 Task: Search one way flight ticket for 1 adult, 6 children, 1 infant in seat and 1 infant on lap in business from Montgomery: Montgomery Regional Airportß(dannelly Field) to Sheridan: Sheridan County Airport on 8-6-2023. Choice of flights is Westjet. Number of bags: 2 carry on bags. Price is upto 100000. Outbound departure time preference is 17:45.
Action: Mouse moved to (288, 244)
Screenshot: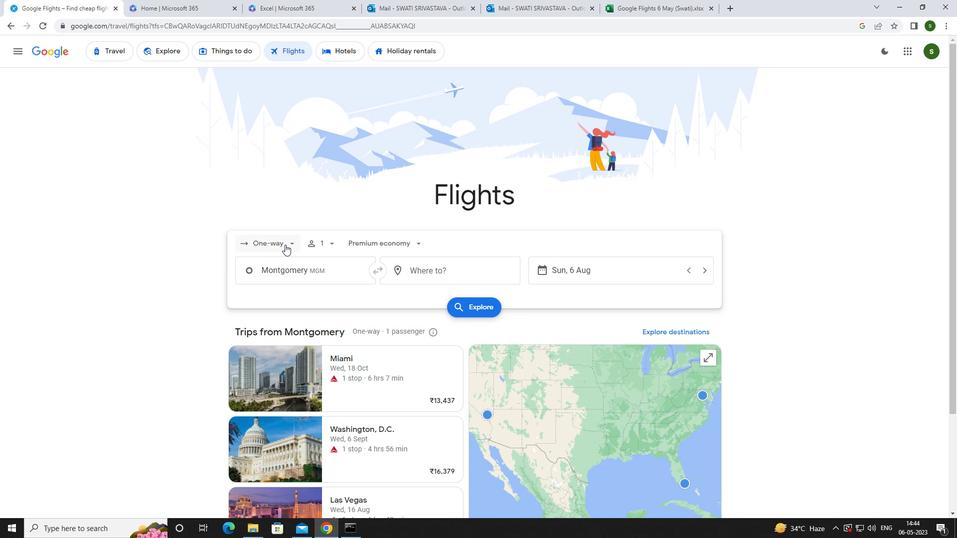 
Action: Mouse pressed left at (288, 244)
Screenshot: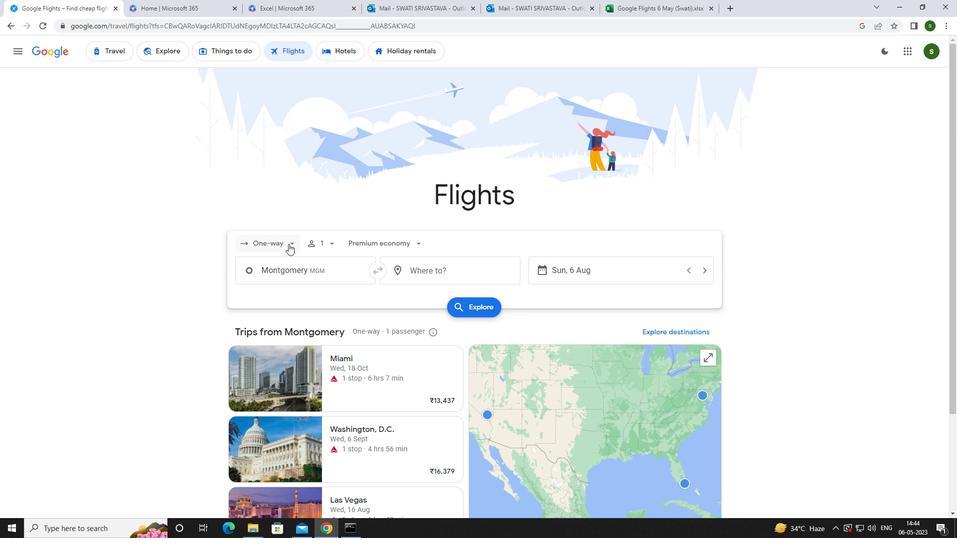 
Action: Mouse moved to (289, 287)
Screenshot: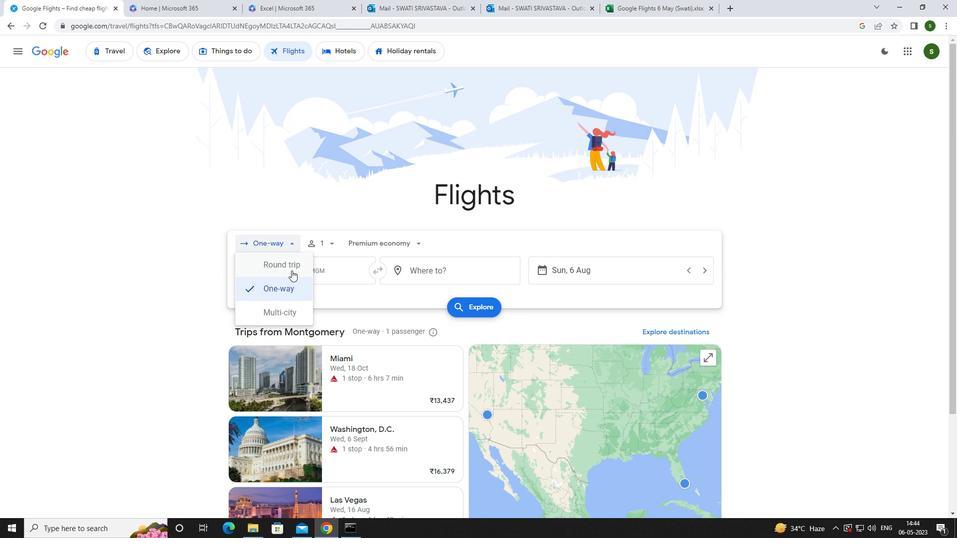 
Action: Mouse pressed left at (289, 287)
Screenshot: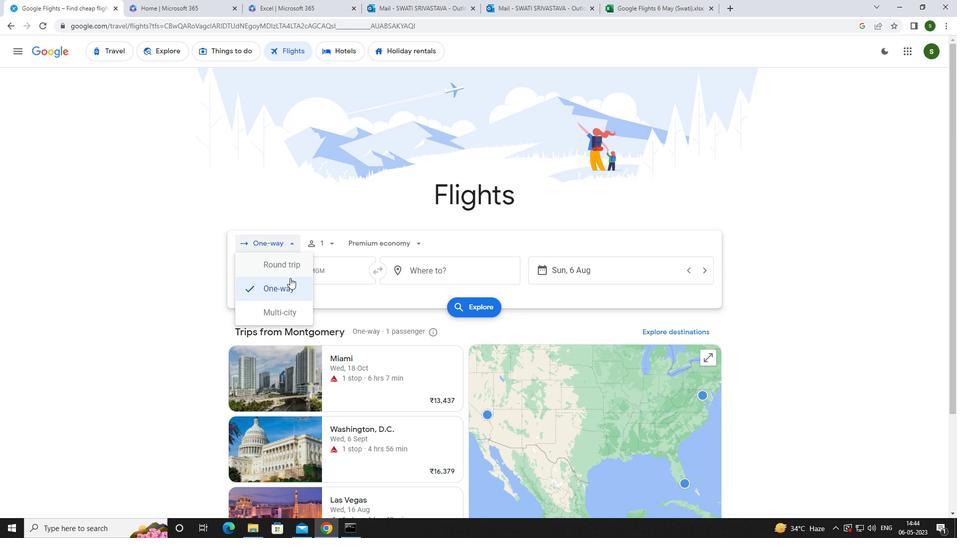 
Action: Mouse moved to (333, 242)
Screenshot: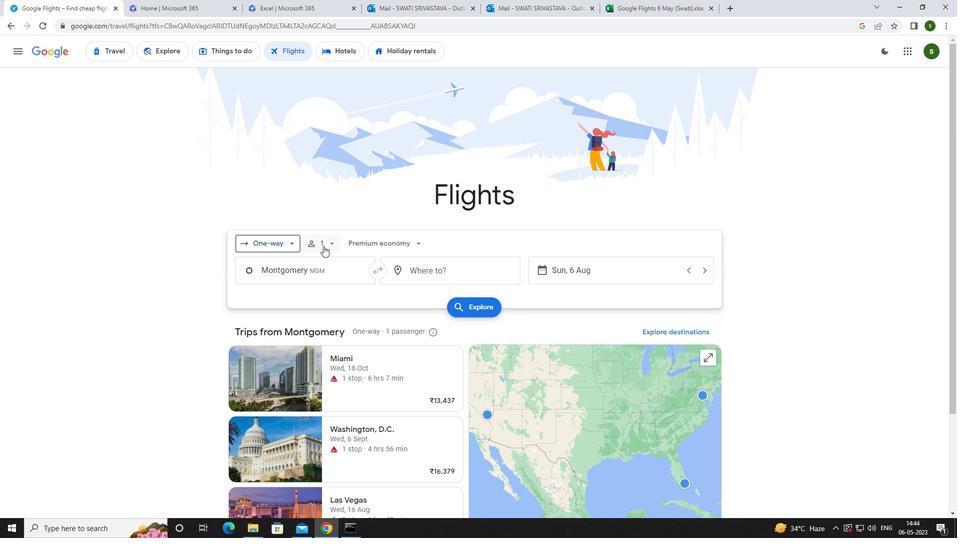 
Action: Mouse pressed left at (333, 242)
Screenshot: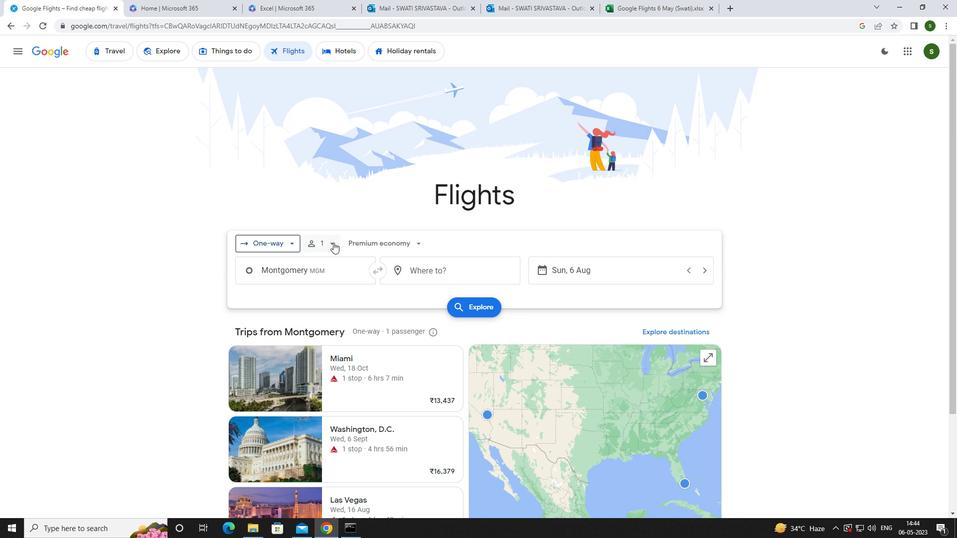 
Action: Mouse moved to (403, 295)
Screenshot: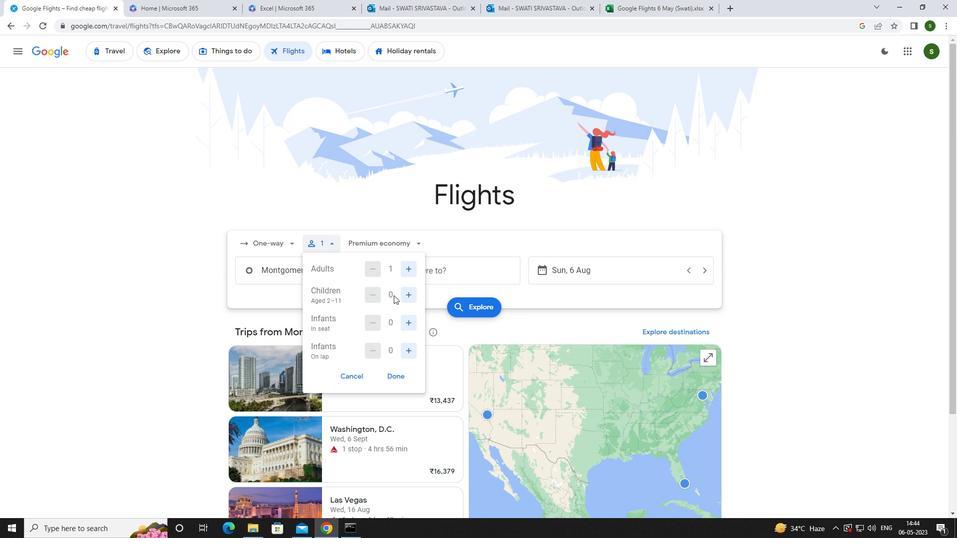 
Action: Mouse pressed left at (403, 295)
Screenshot: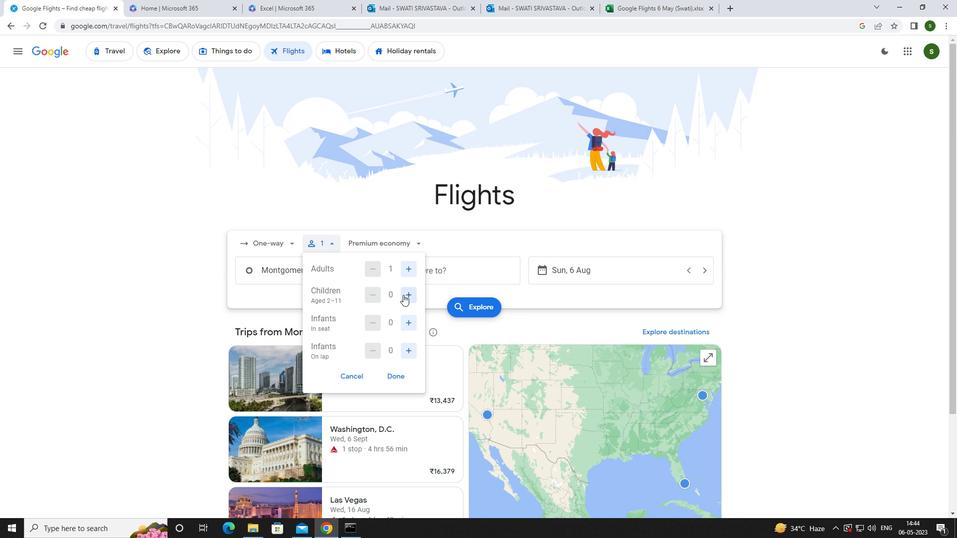 
Action: Mouse pressed left at (403, 295)
Screenshot: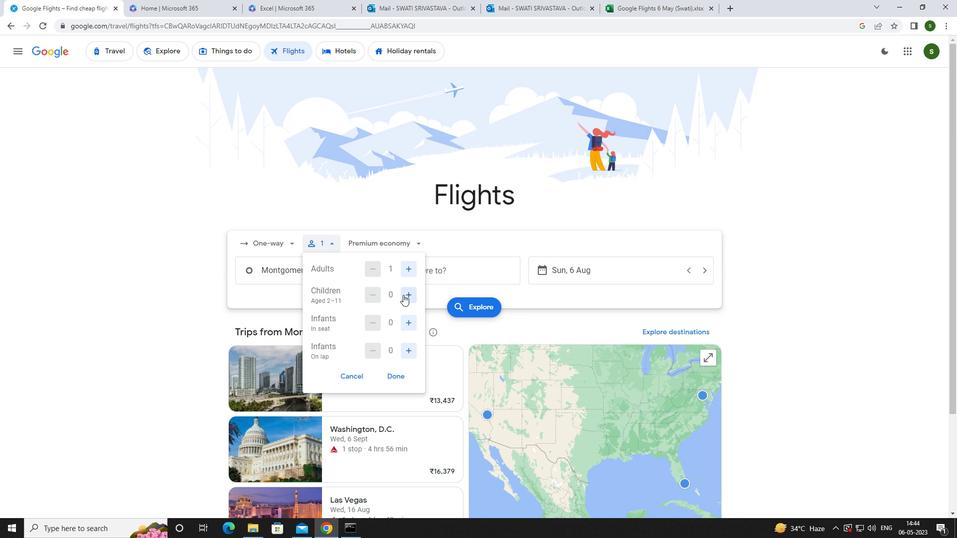 
Action: Mouse pressed left at (403, 295)
Screenshot: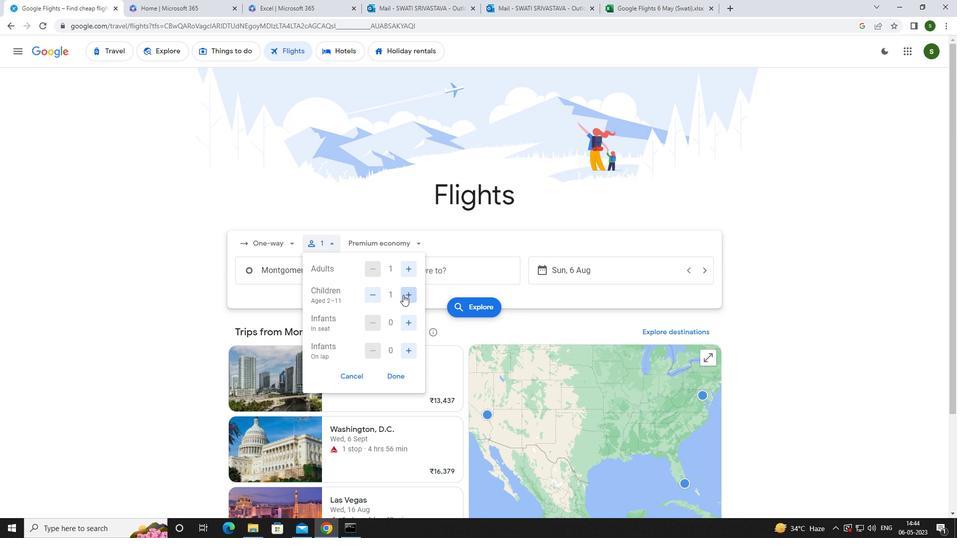 
Action: Mouse pressed left at (403, 295)
Screenshot: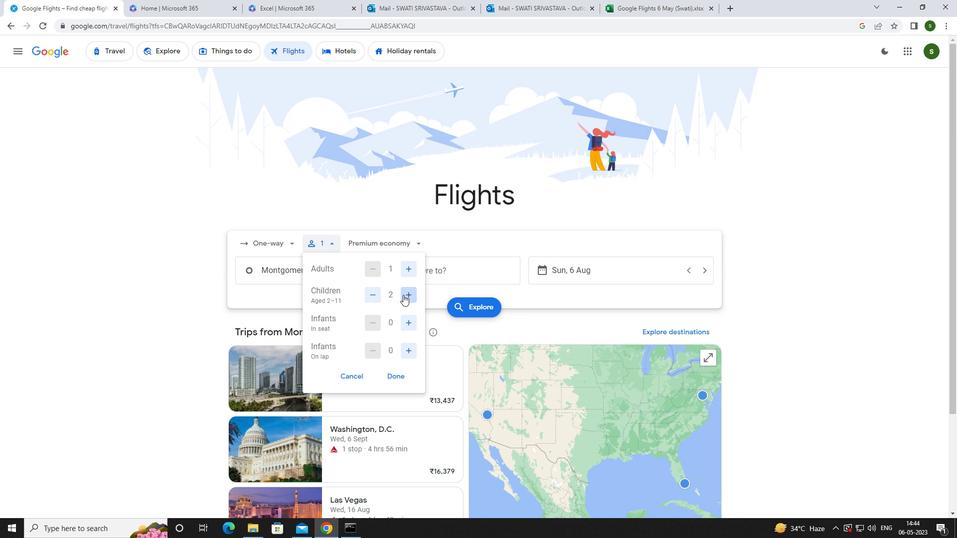 
Action: Mouse pressed left at (403, 295)
Screenshot: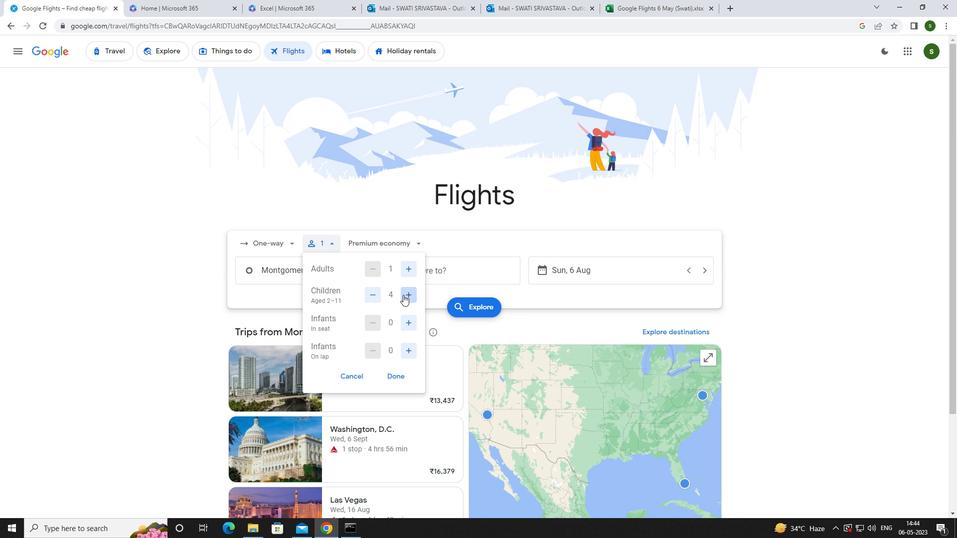 
Action: Mouse pressed left at (403, 295)
Screenshot: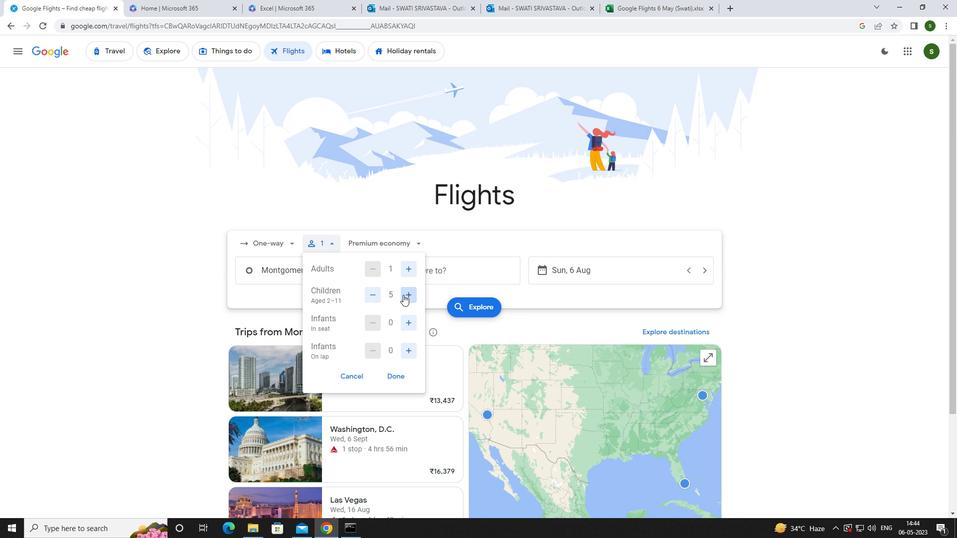 
Action: Mouse moved to (411, 324)
Screenshot: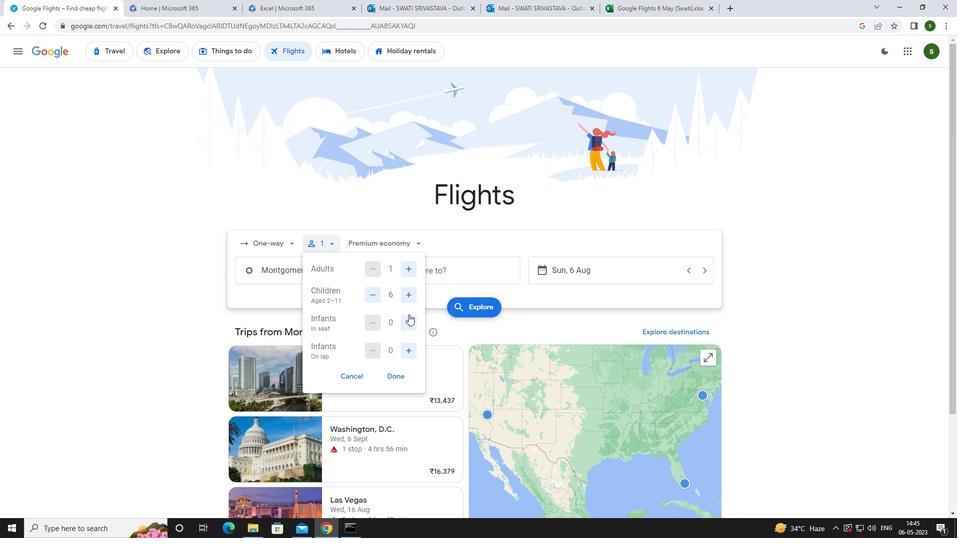 
Action: Mouse pressed left at (411, 324)
Screenshot: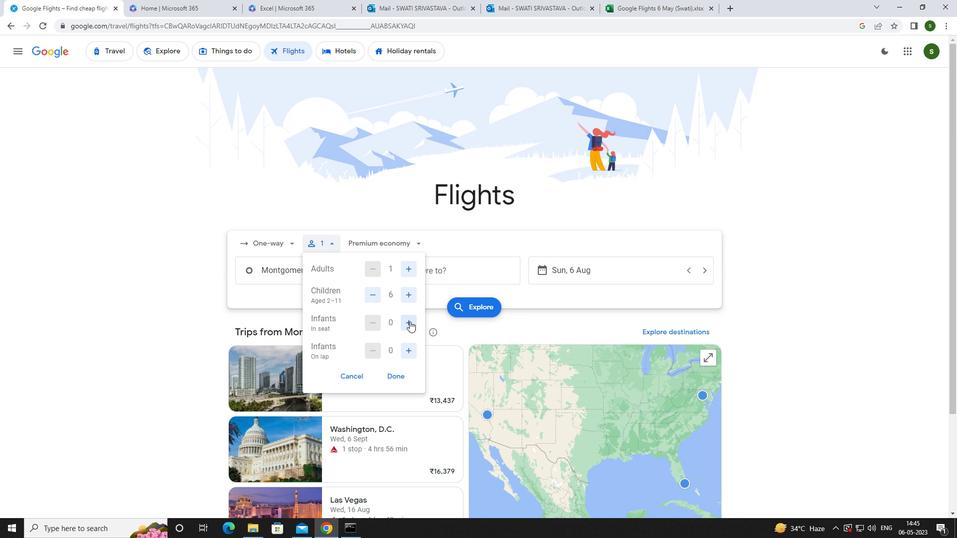 
Action: Mouse moved to (406, 348)
Screenshot: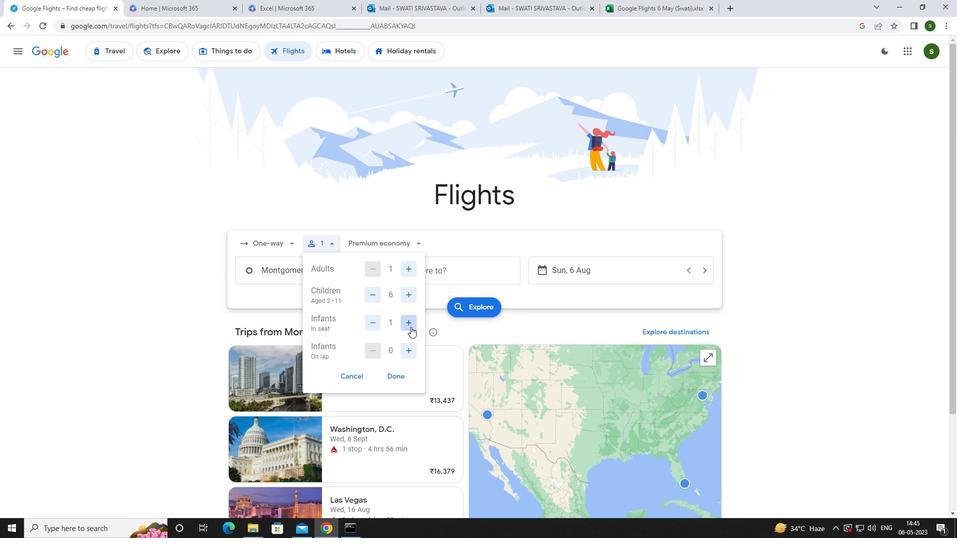 
Action: Mouse pressed left at (406, 348)
Screenshot: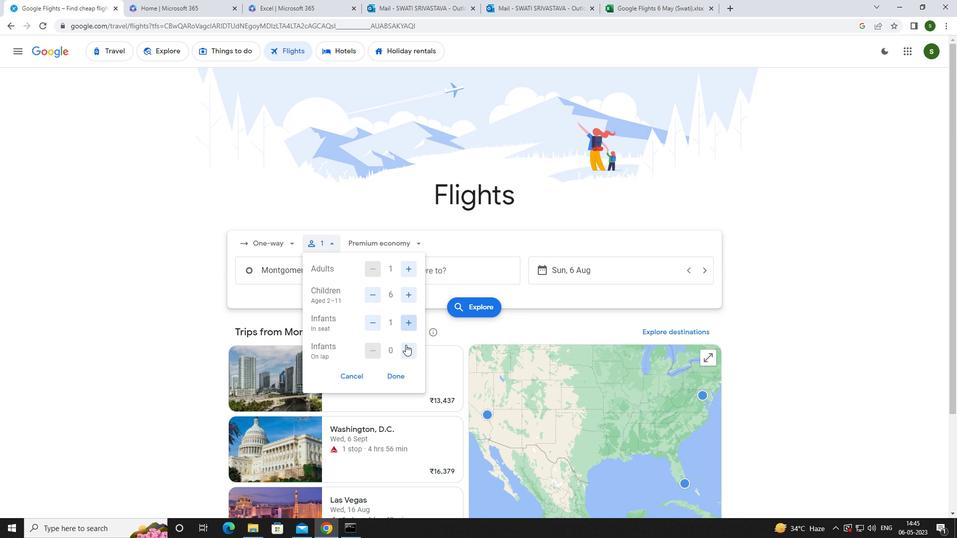 
Action: Mouse moved to (396, 238)
Screenshot: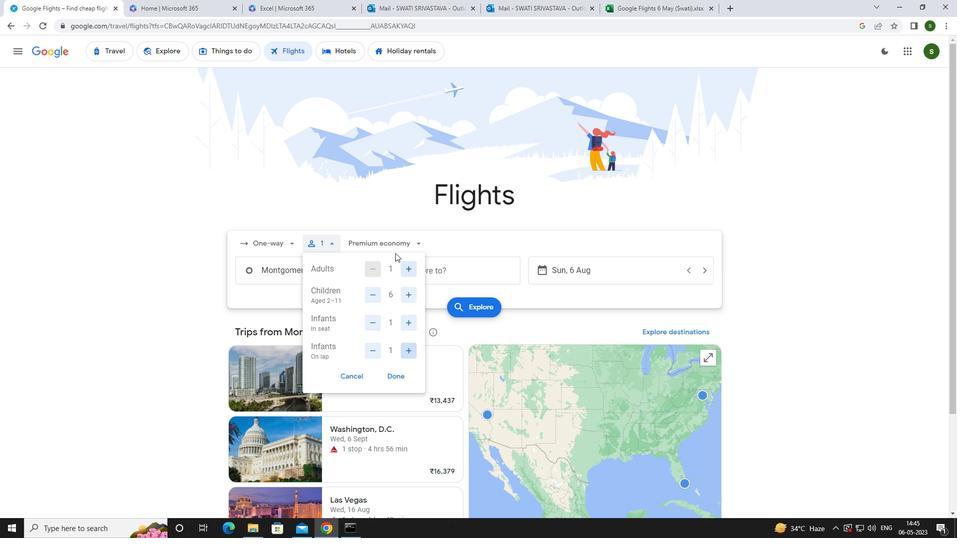 
Action: Mouse pressed left at (396, 238)
Screenshot: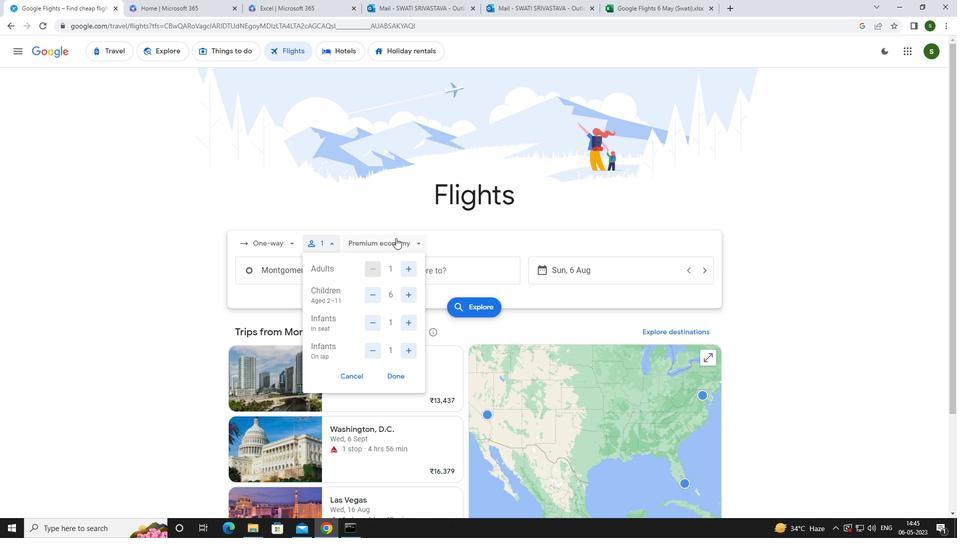 
Action: Mouse moved to (403, 314)
Screenshot: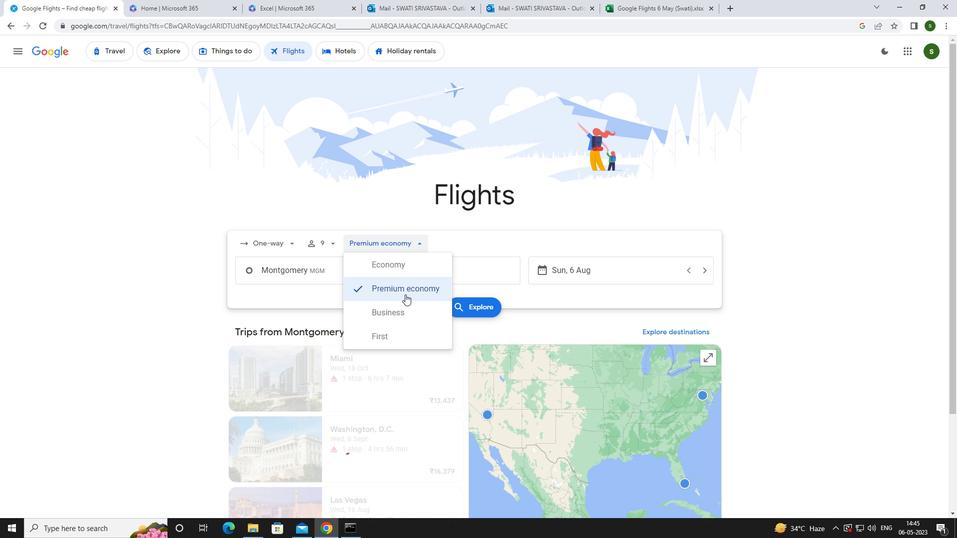 
Action: Mouse pressed left at (403, 314)
Screenshot: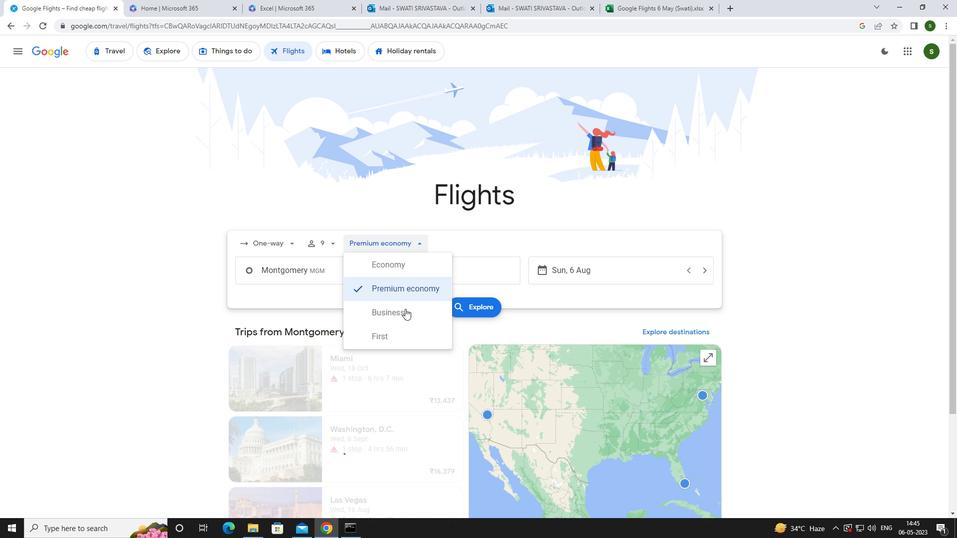 
Action: Mouse moved to (338, 273)
Screenshot: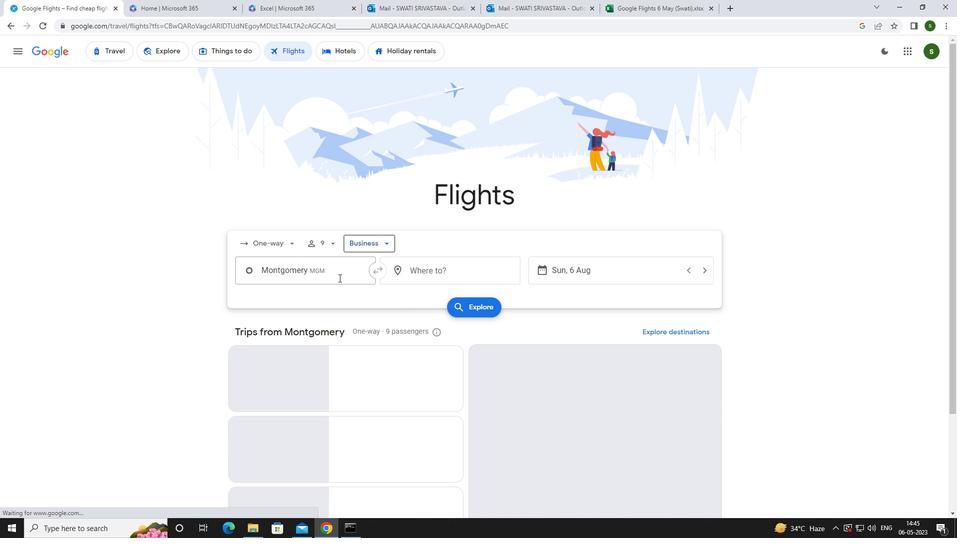 
Action: Mouse pressed left at (338, 273)
Screenshot: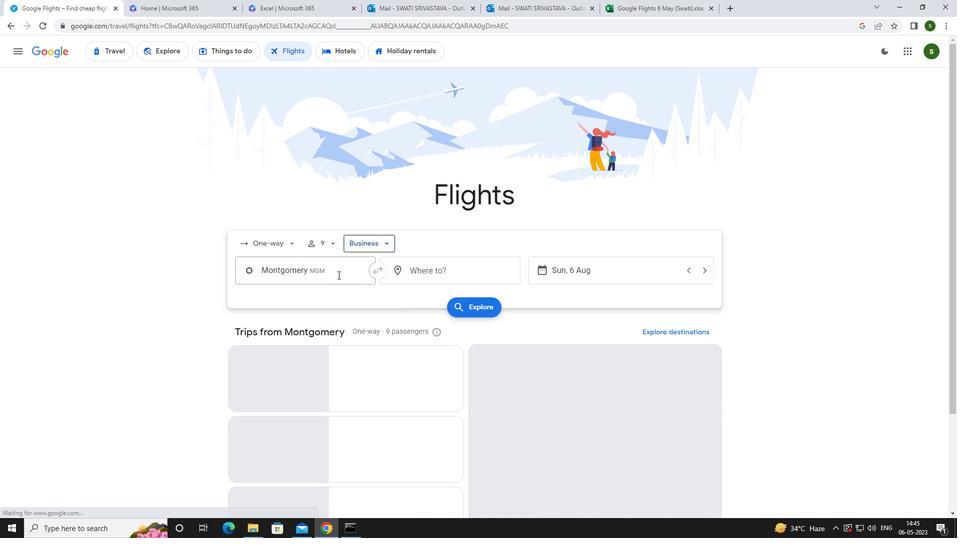 
Action: Key pressed <Key.caps_lock>m<Key.caps_lock>ontgo
Screenshot: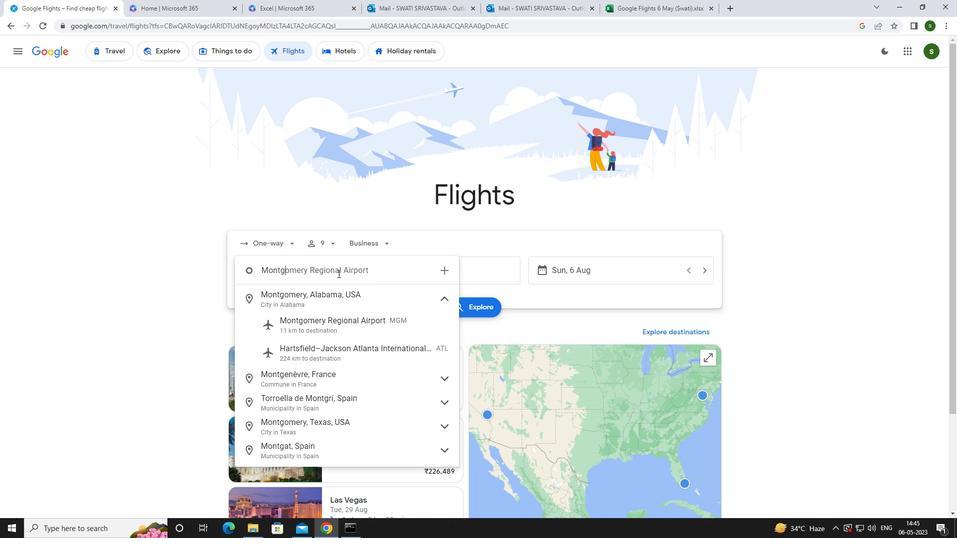 
Action: Mouse moved to (353, 332)
Screenshot: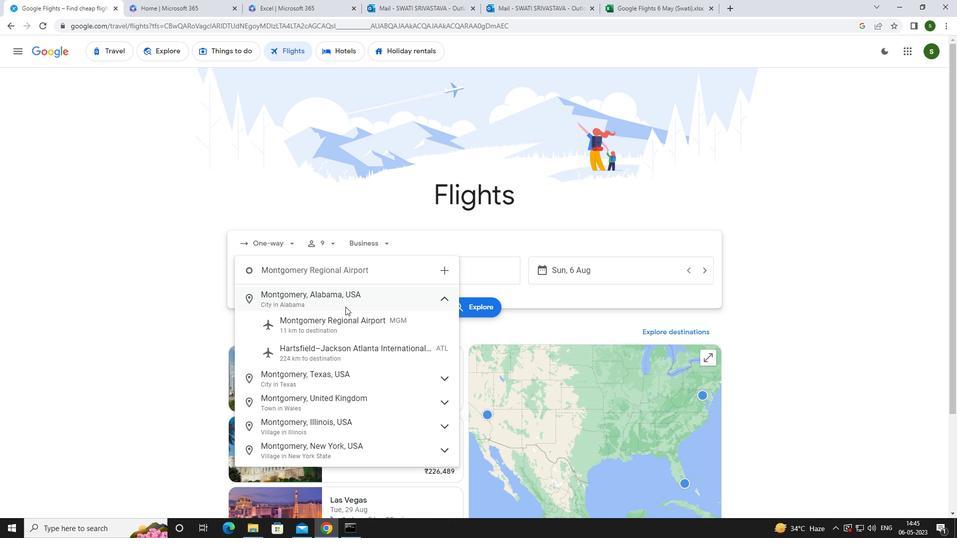 
Action: Mouse pressed left at (353, 332)
Screenshot: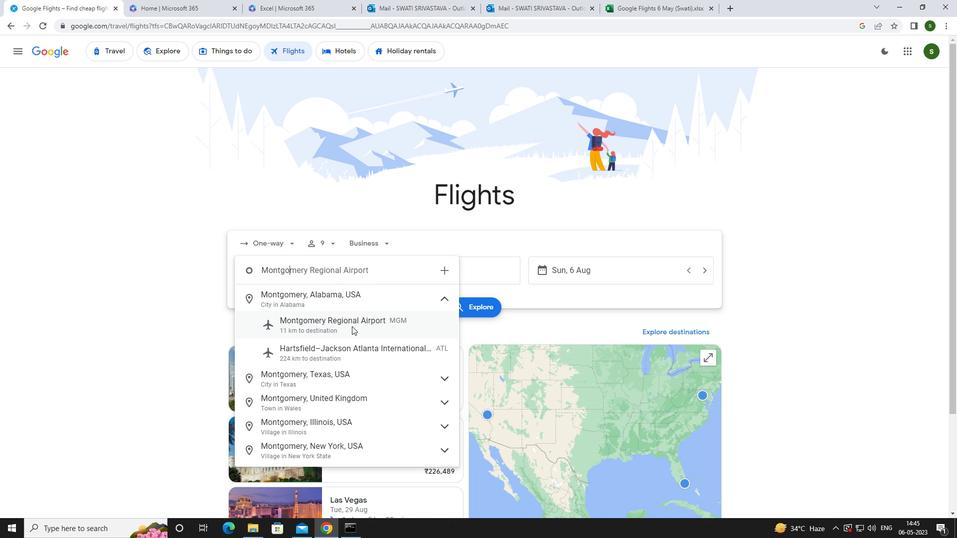 
Action: Mouse moved to (450, 275)
Screenshot: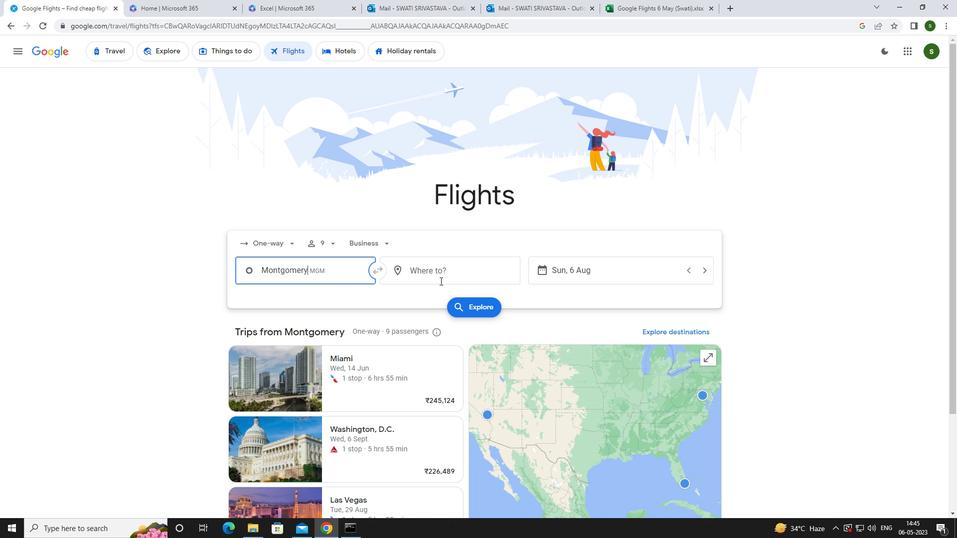 
Action: Mouse pressed left at (450, 275)
Screenshot: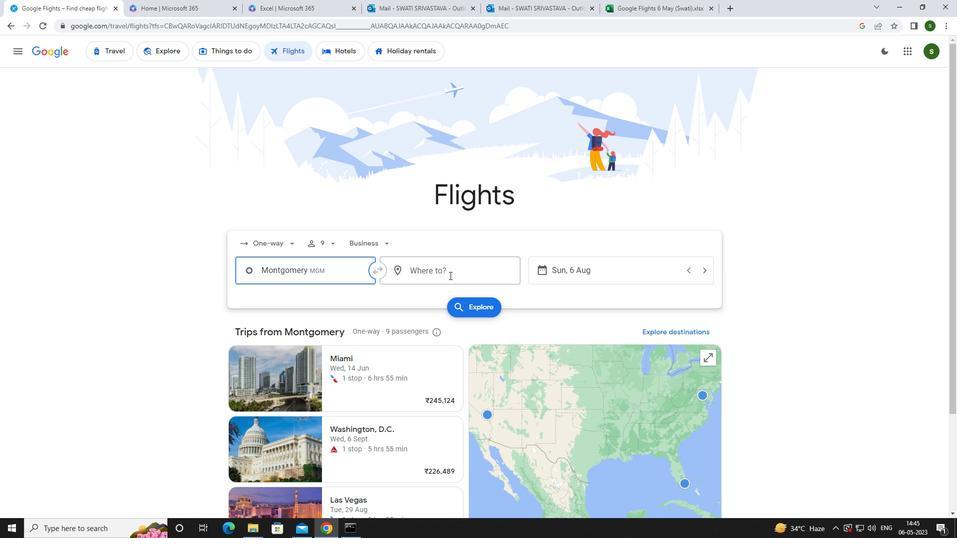 
Action: Key pressed <Key.caps_lock>s<Key.caps_lock>heridan
Screenshot: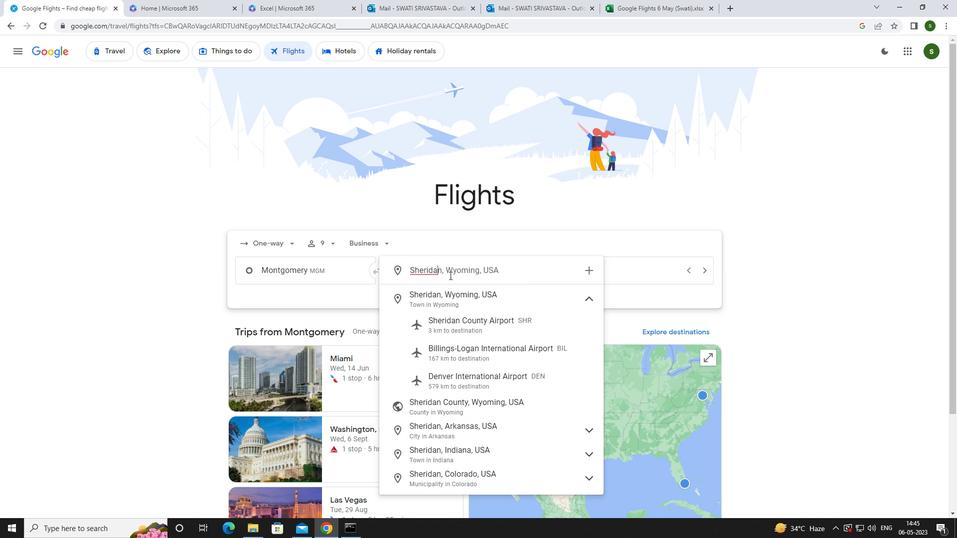 
Action: Mouse moved to (459, 323)
Screenshot: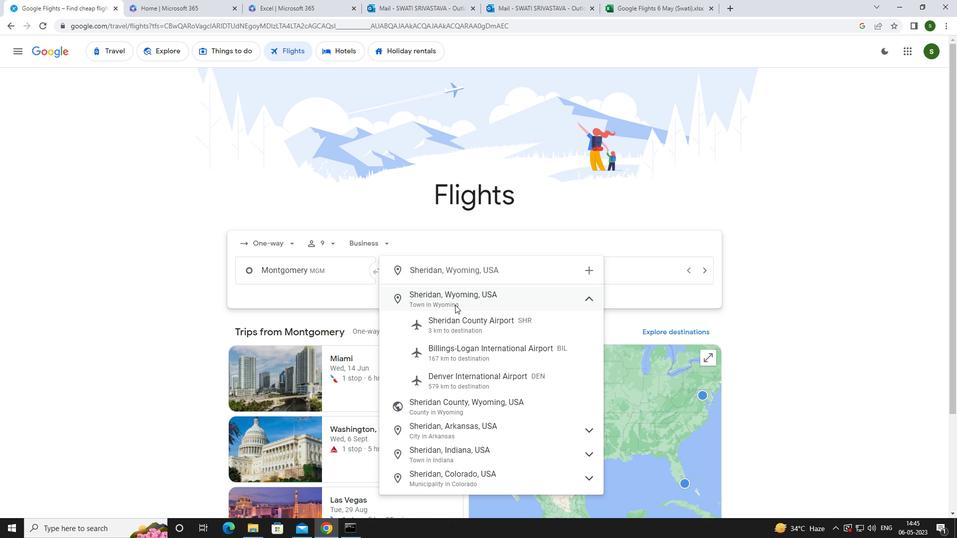
Action: Mouse pressed left at (459, 323)
Screenshot: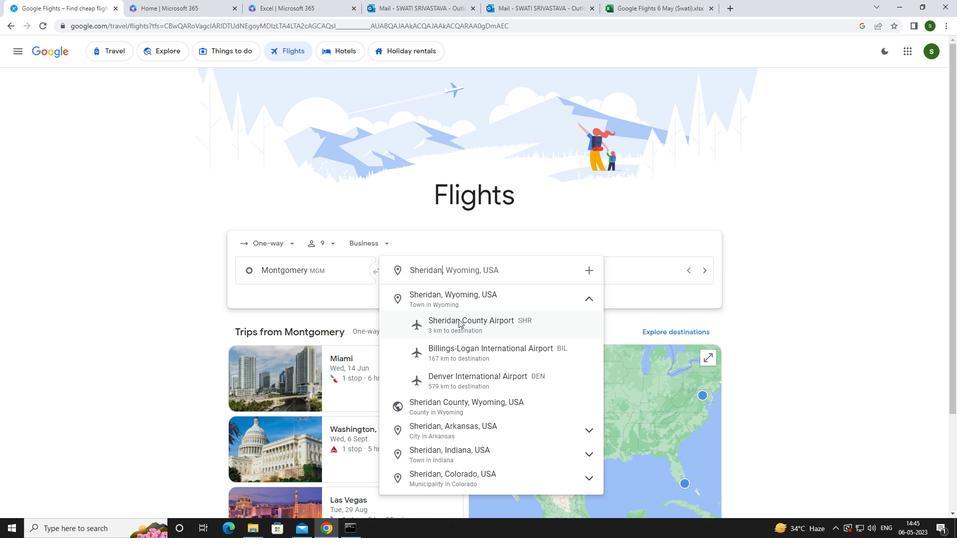 
Action: Mouse moved to (582, 271)
Screenshot: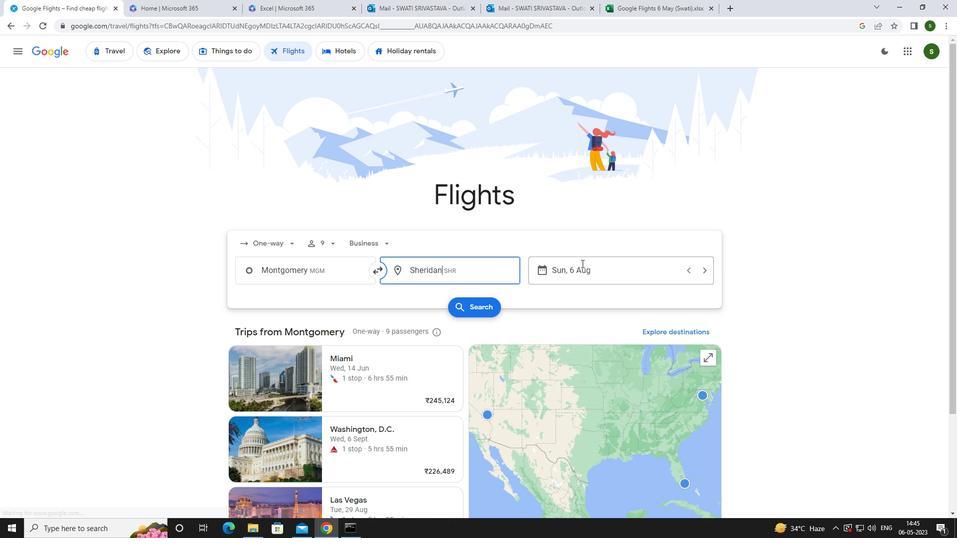 
Action: Mouse pressed left at (582, 271)
Screenshot: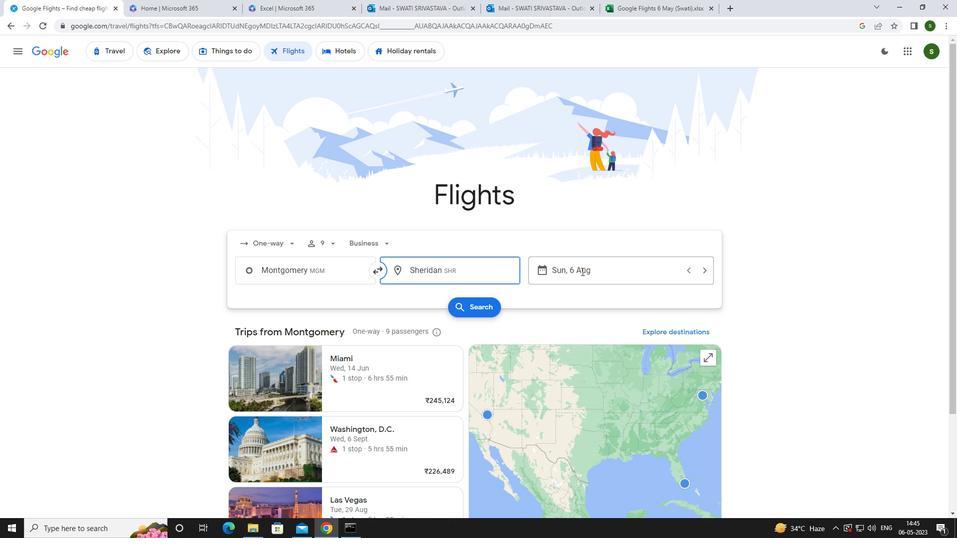 
Action: Mouse moved to (359, 356)
Screenshot: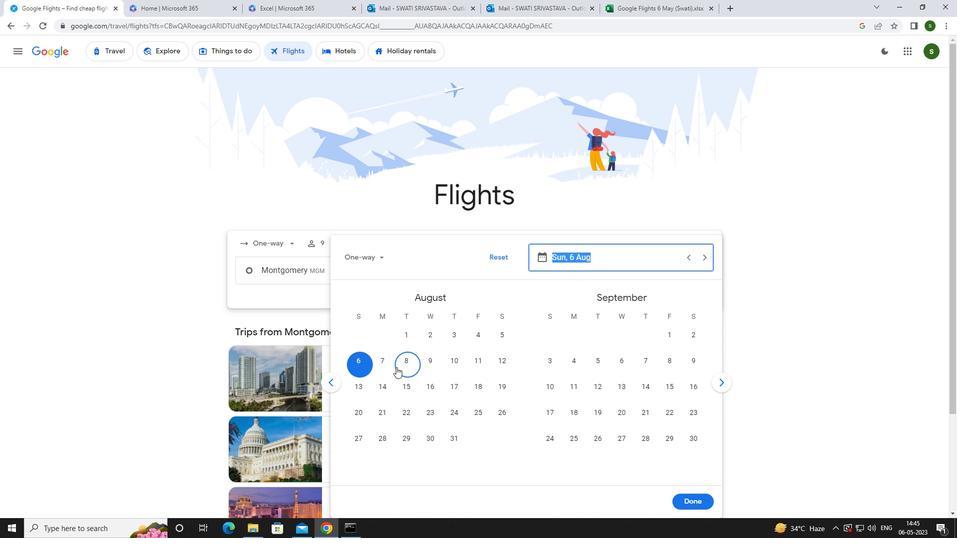 
Action: Mouse pressed left at (359, 356)
Screenshot: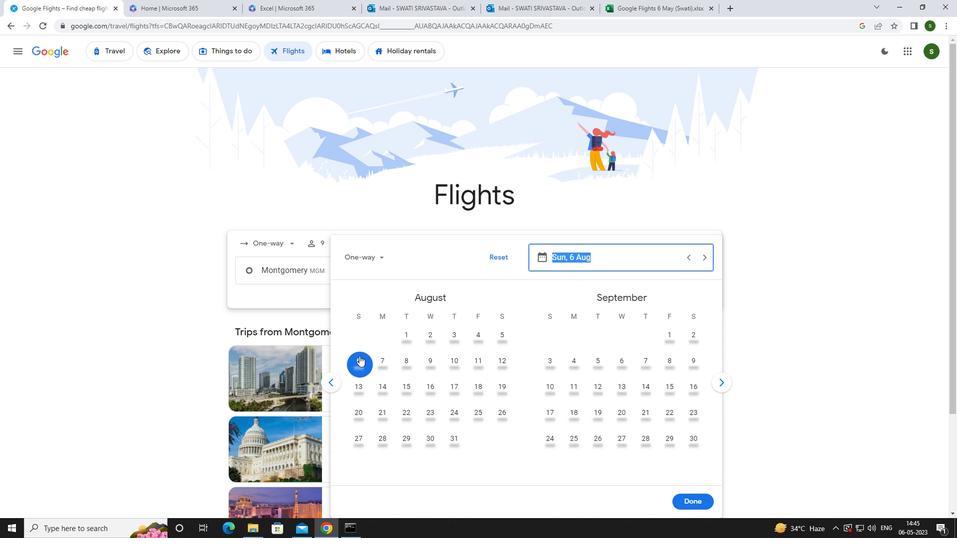 
Action: Mouse moved to (691, 498)
Screenshot: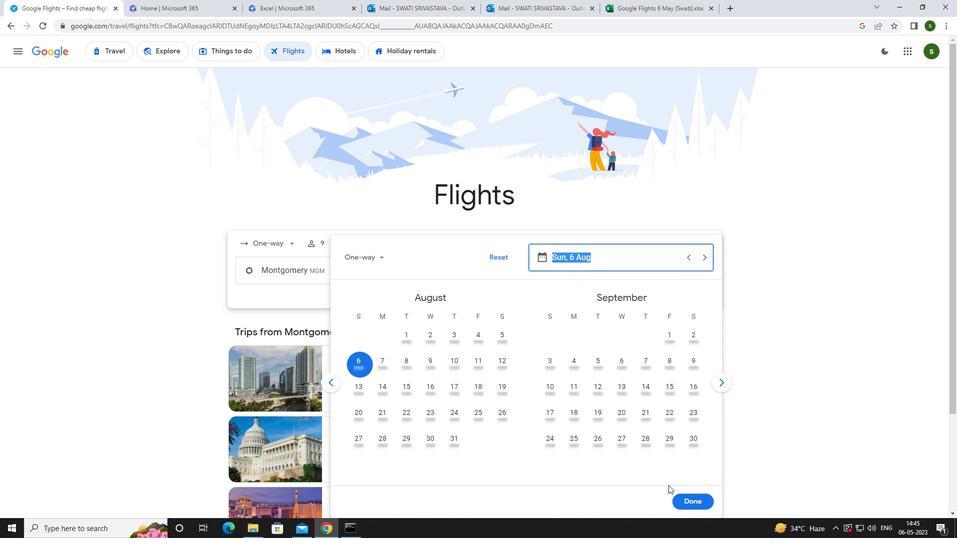
Action: Mouse pressed left at (691, 498)
Screenshot: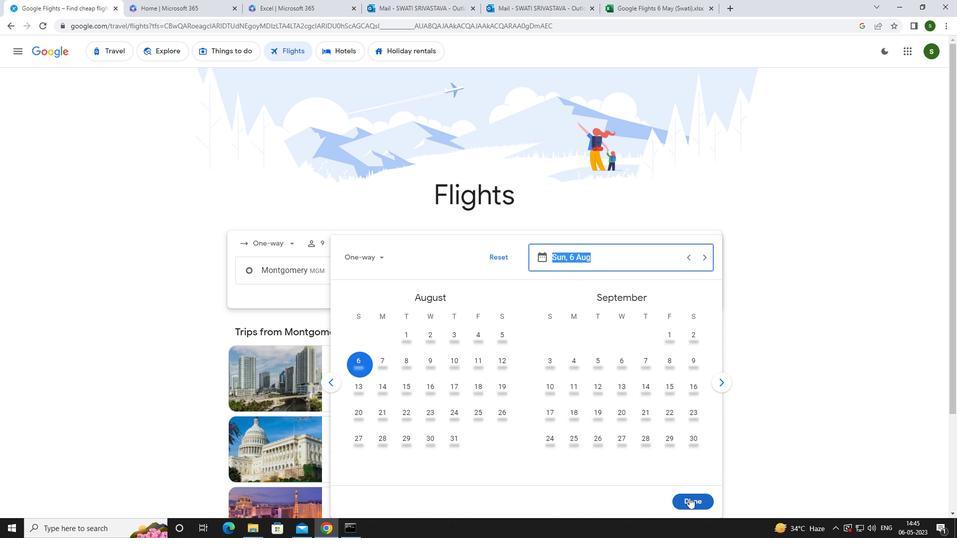 
Action: Mouse moved to (481, 310)
Screenshot: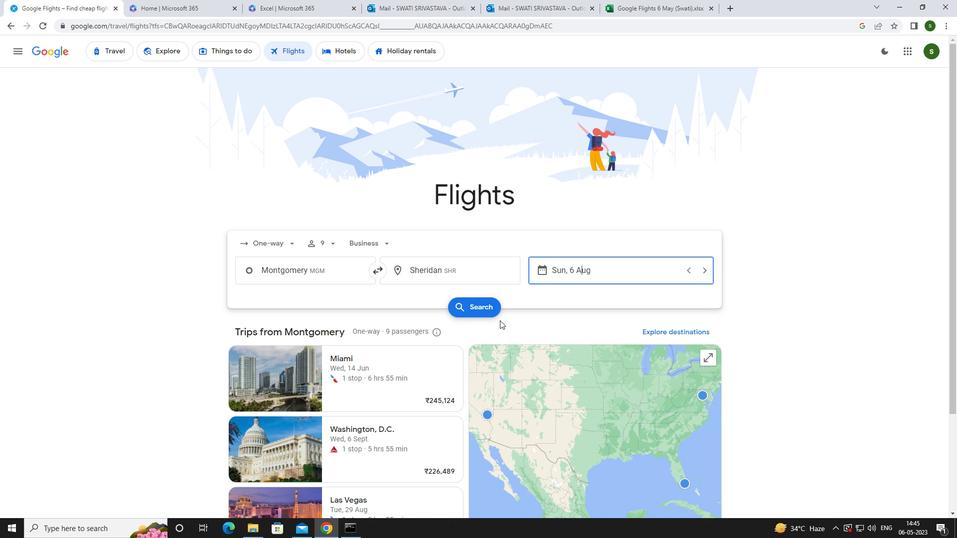 
Action: Mouse pressed left at (481, 310)
Screenshot: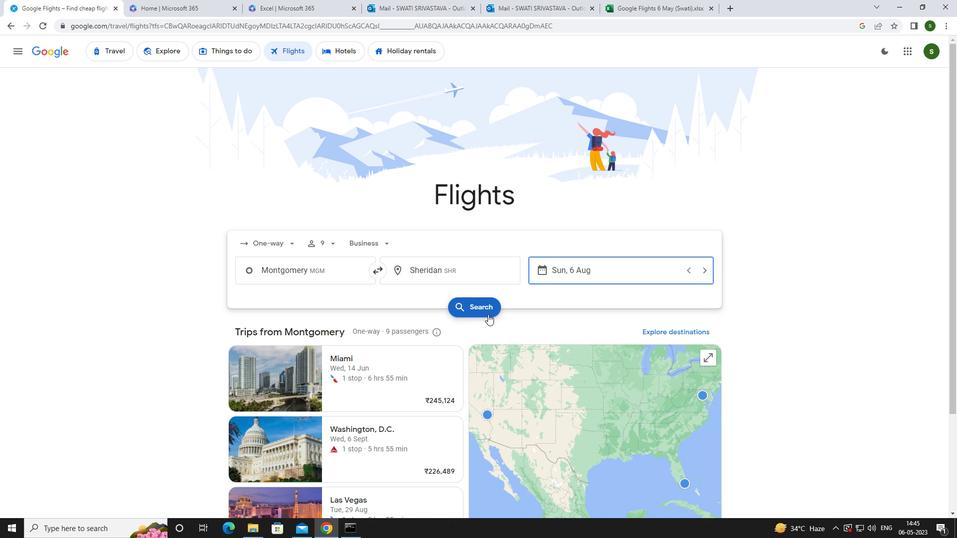 
Action: Mouse moved to (245, 138)
Screenshot: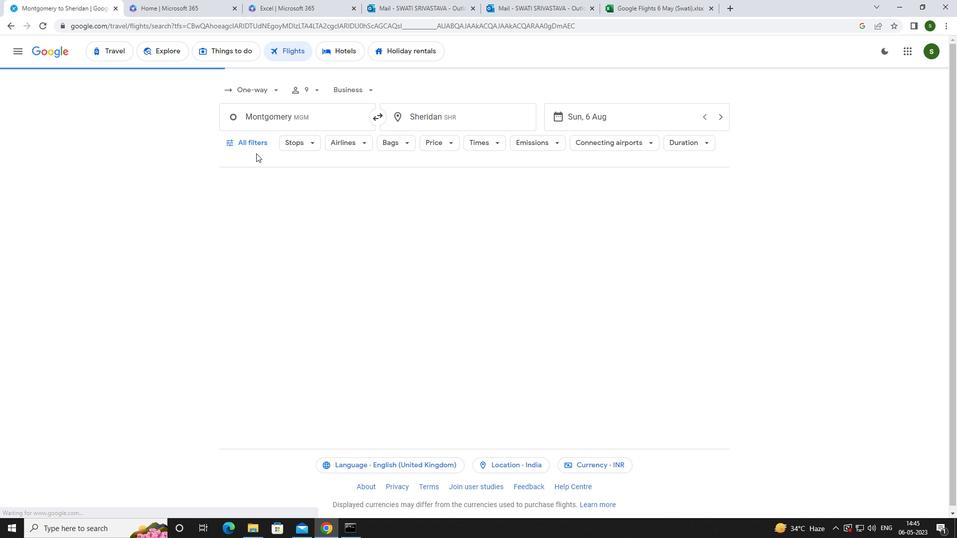 
Action: Mouse pressed left at (245, 138)
Screenshot: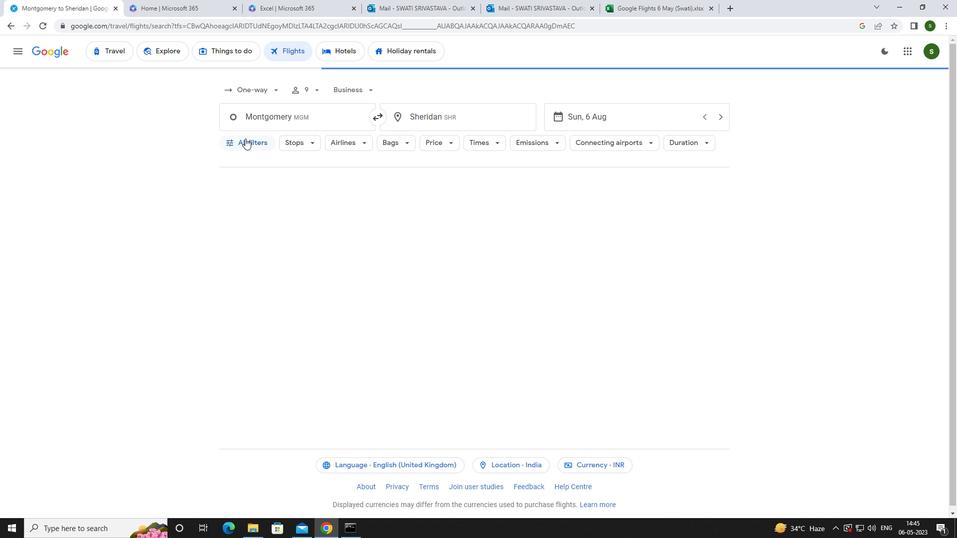 
Action: Mouse moved to (373, 353)
Screenshot: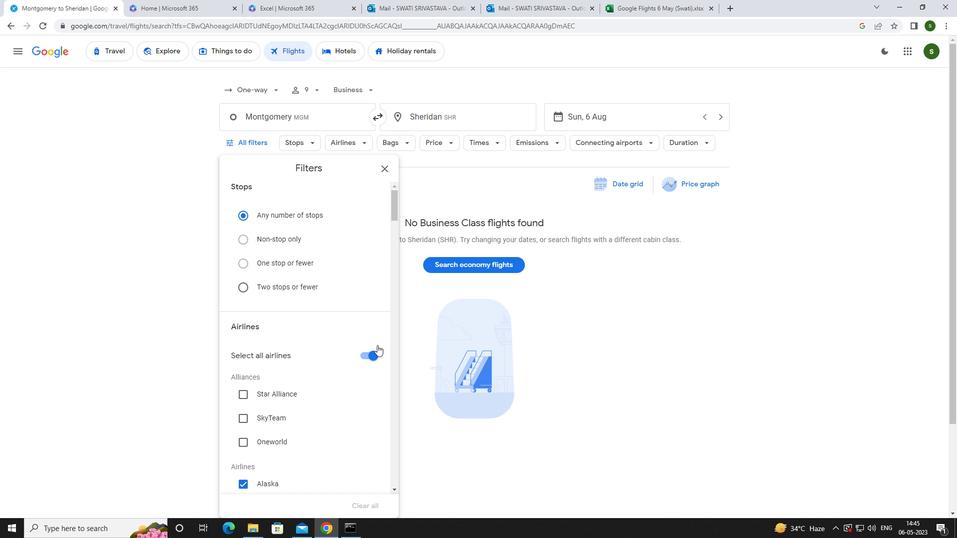
Action: Mouse pressed left at (373, 353)
Screenshot: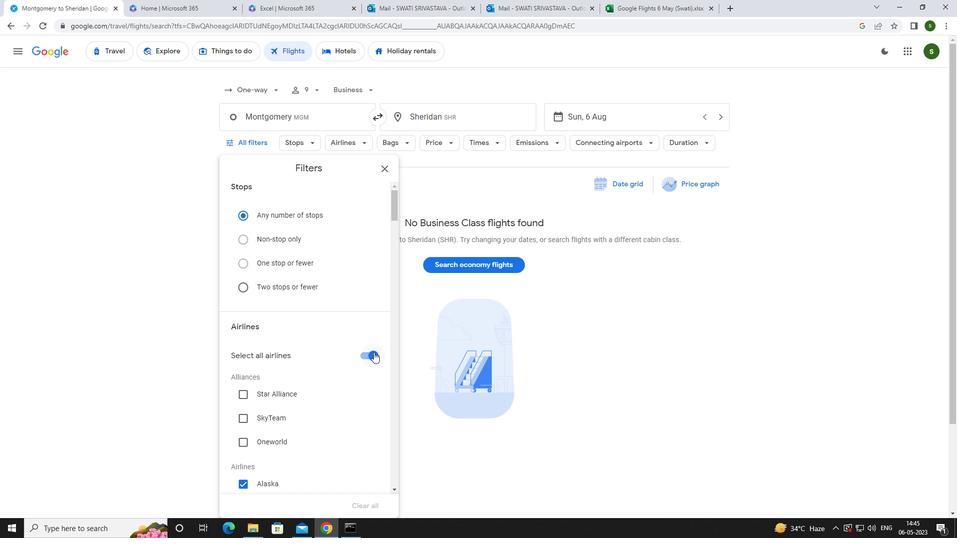 
Action: Mouse moved to (373, 354)
Screenshot: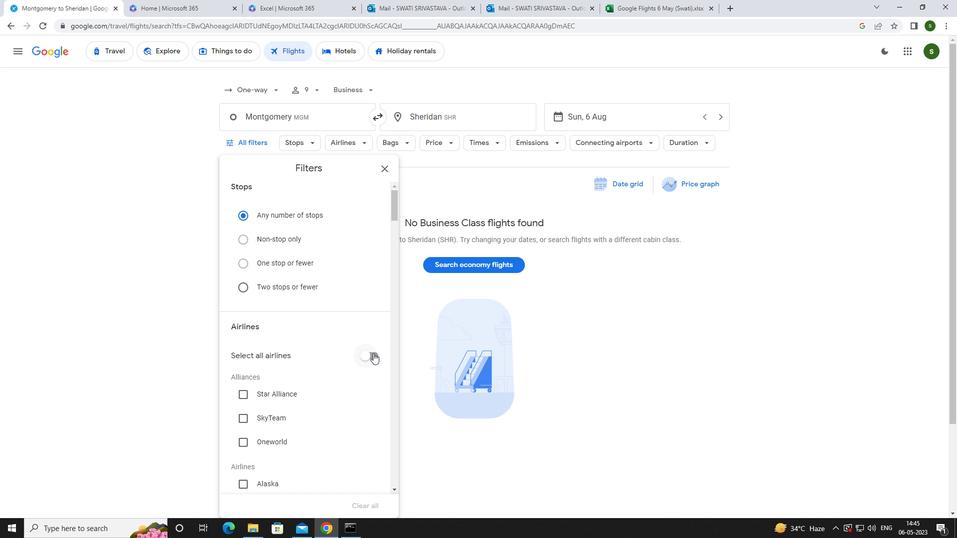 
Action: Mouse scrolled (373, 353) with delta (0, 0)
Screenshot: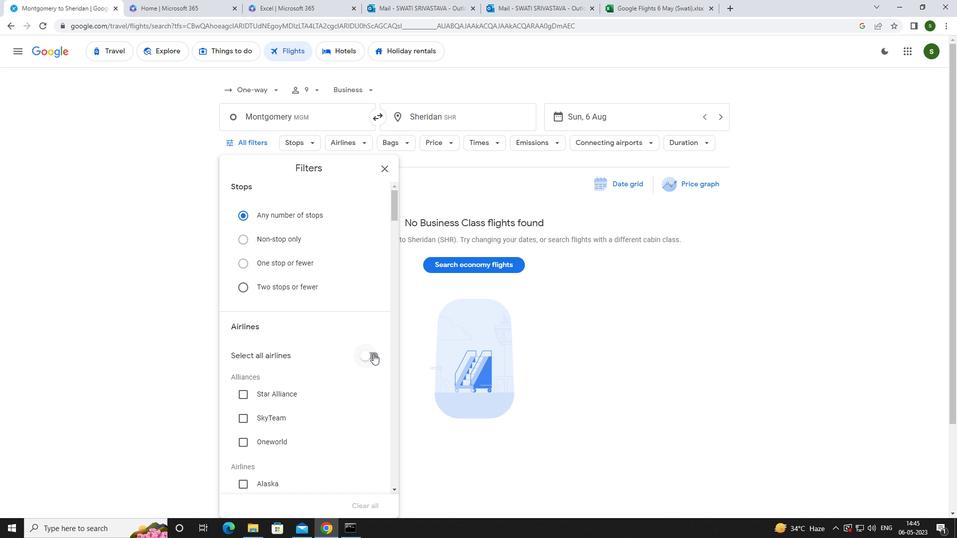 
Action: Mouse scrolled (373, 353) with delta (0, 0)
Screenshot: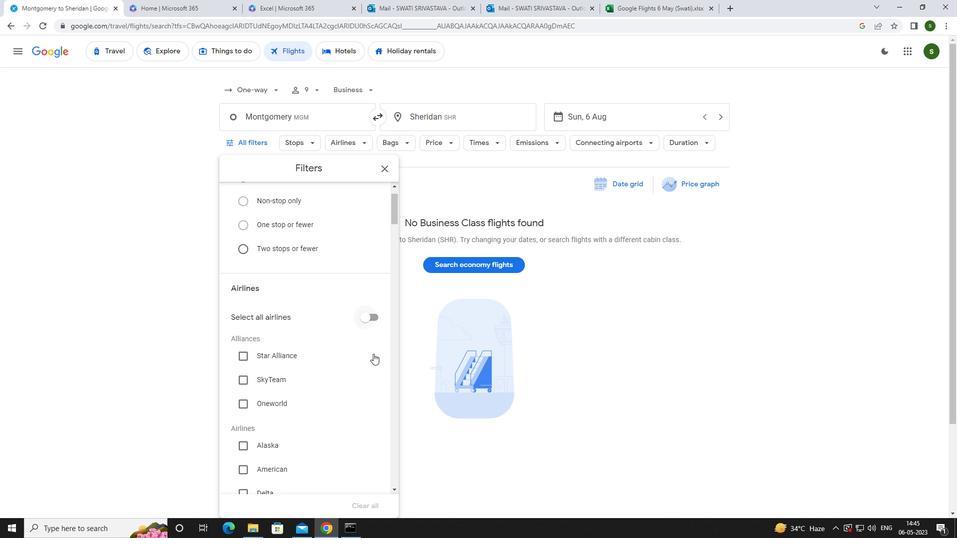 
Action: Mouse moved to (373, 354)
Screenshot: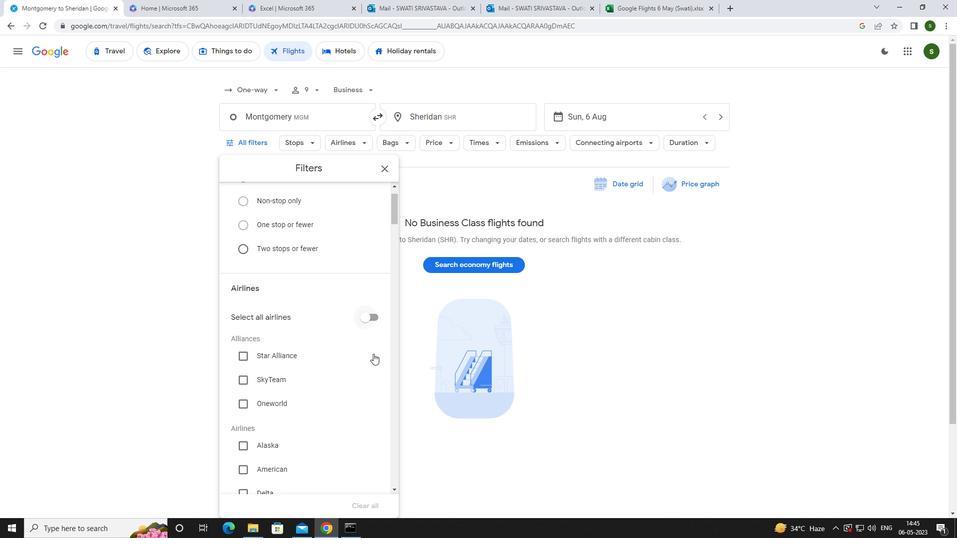 
Action: Mouse scrolled (373, 354) with delta (0, 0)
Screenshot: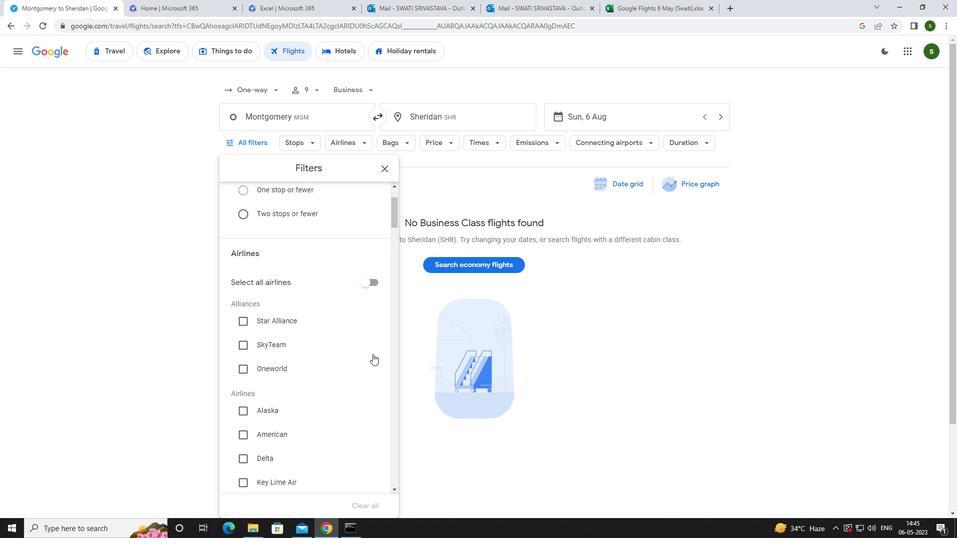 
Action: Mouse scrolled (373, 354) with delta (0, 0)
Screenshot: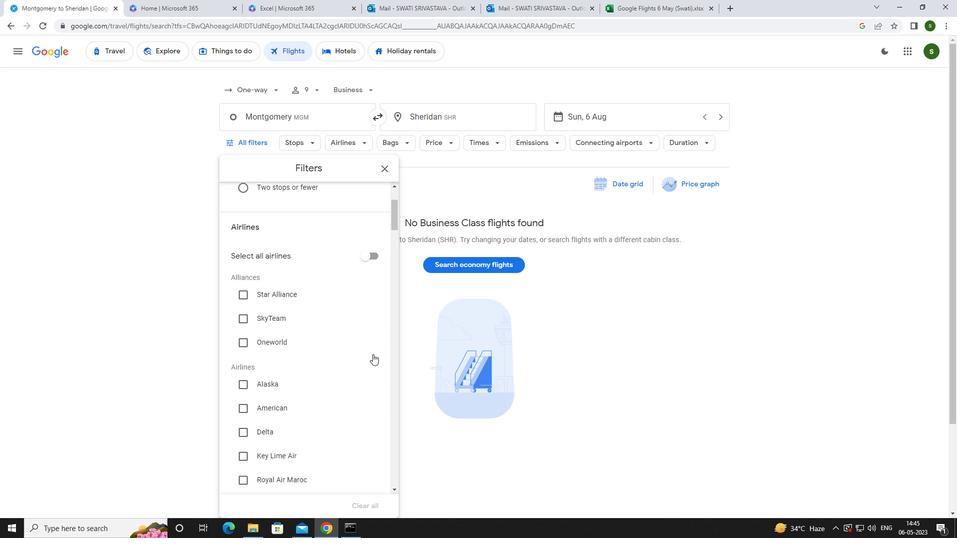 
Action: Mouse scrolled (373, 354) with delta (0, 0)
Screenshot: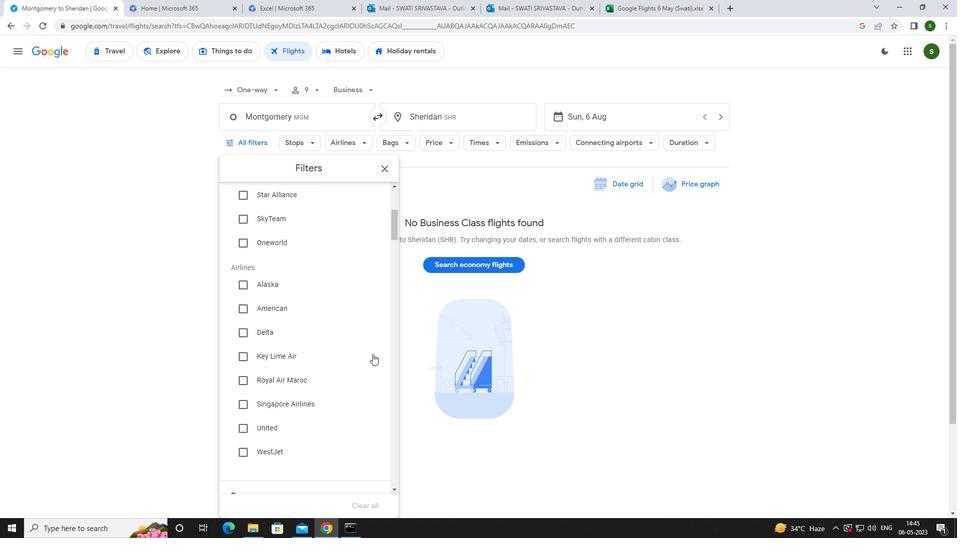 
Action: Mouse scrolled (373, 354) with delta (0, 0)
Screenshot: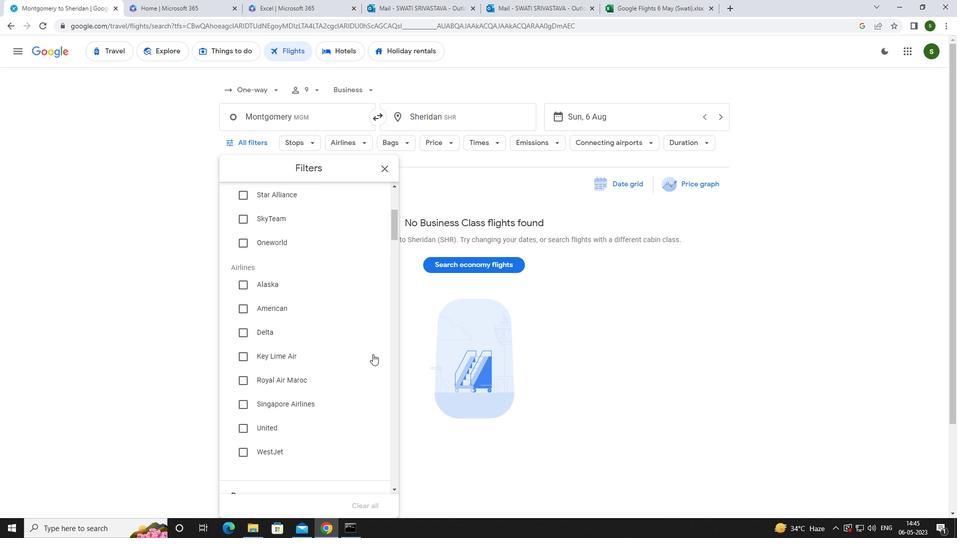 
Action: Mouse moved to (280, 353)
Screenshot: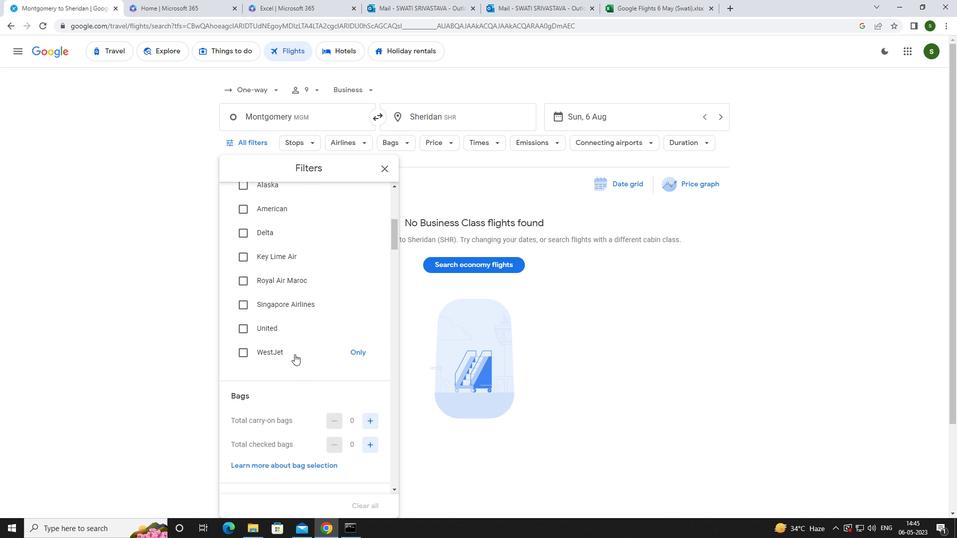
Action: Mouse pressed left at (280, 353)
Screenshot: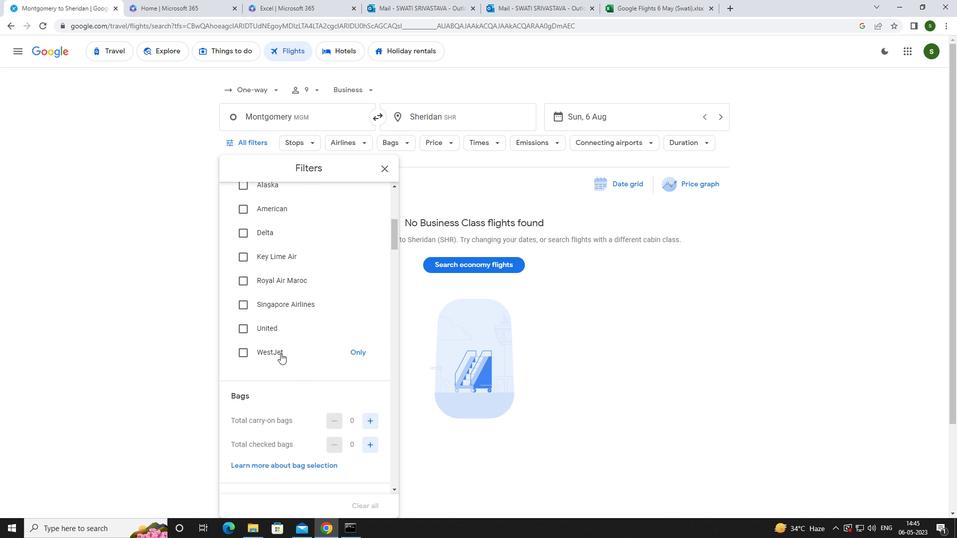 
Action: Mouse moved to (316, 370)
Screenshot: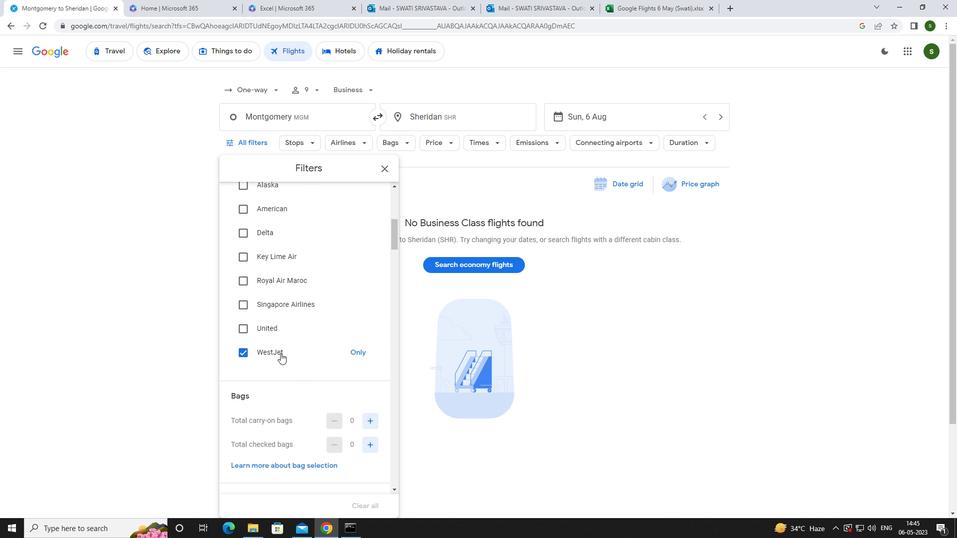 
Action: Mouse scrolled (316, 369) with delta (0, 0)
Screenshot: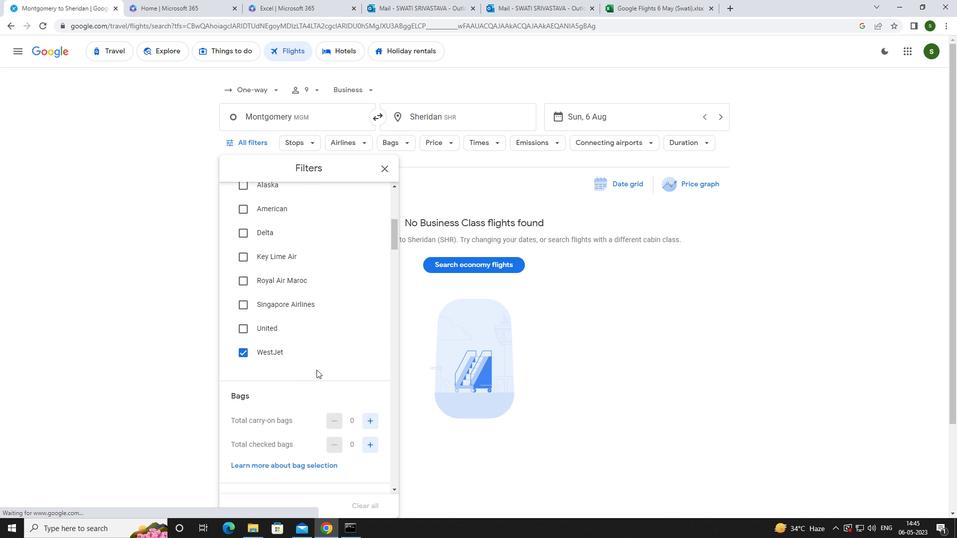 
Action: Mouse moved to (371, 369)
Screenshot: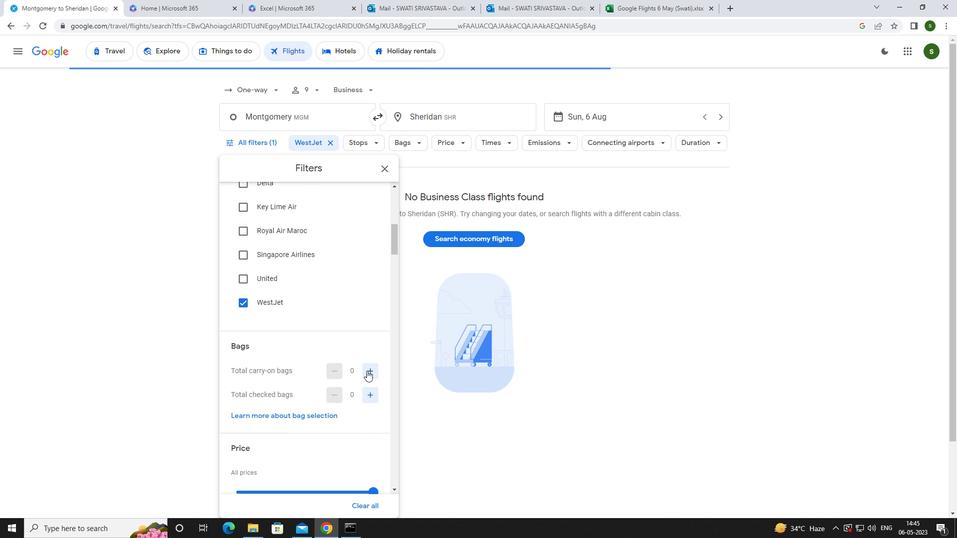 
Action: Mouse pressed left at (371, 369)
Screenshot: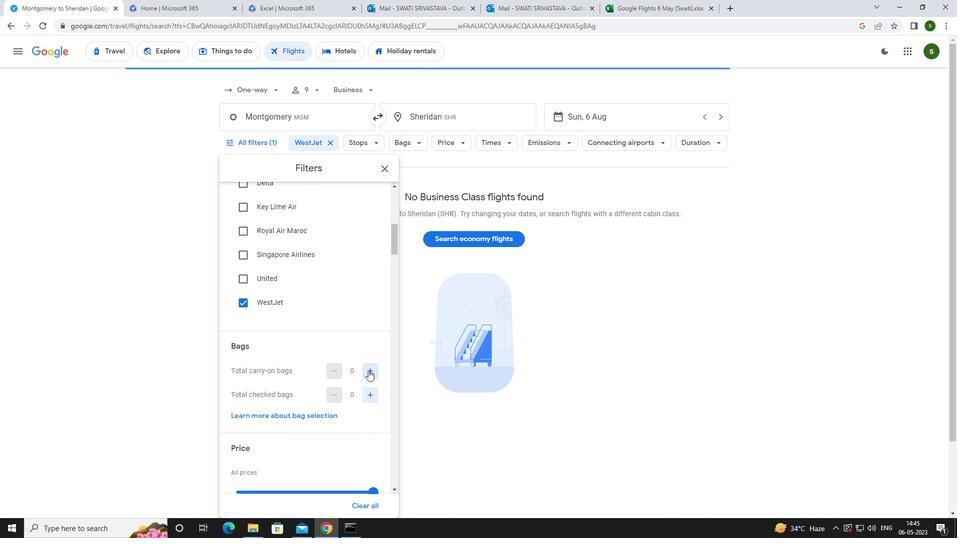 
Action: Mouse pressed left at (371, 369)
Screenshot: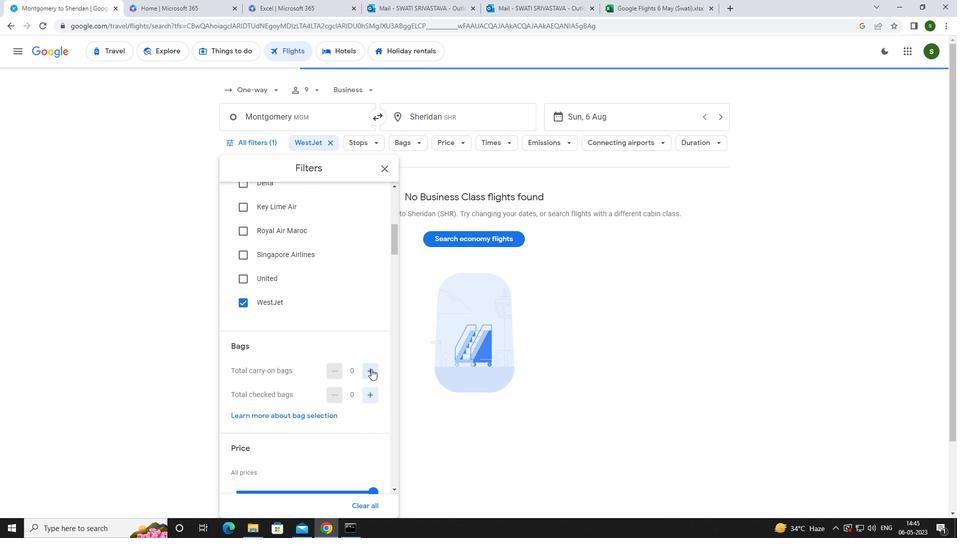 
Action: Mouse scrolled (371, 369) with delta (0, 0)
Screenshot: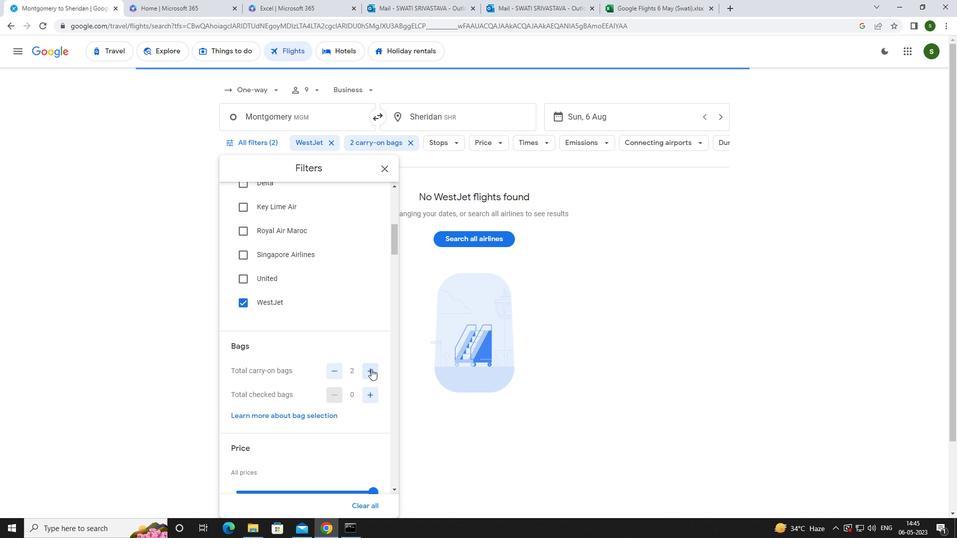 
Action: Mouse scrolled (371, 369) with delta (0, 0)
Screenshot: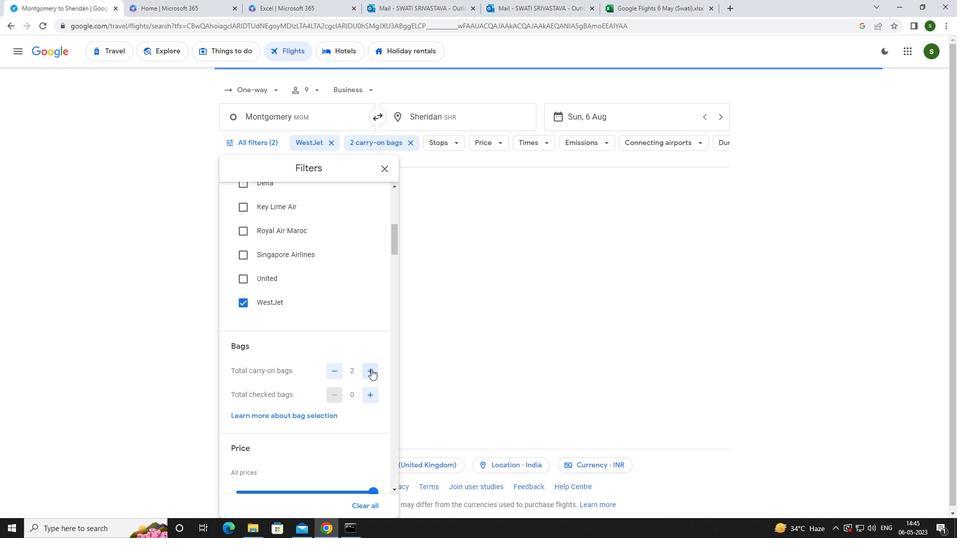 
Action: Mouse moved to (372, 389)
Screenshot: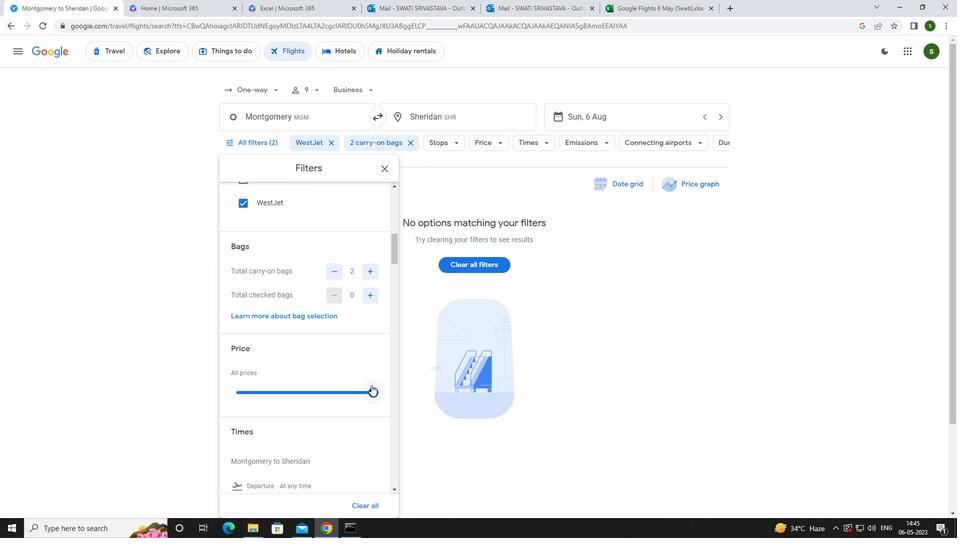 
Action: Mouse pressed left at (372, 389)
Screenshot: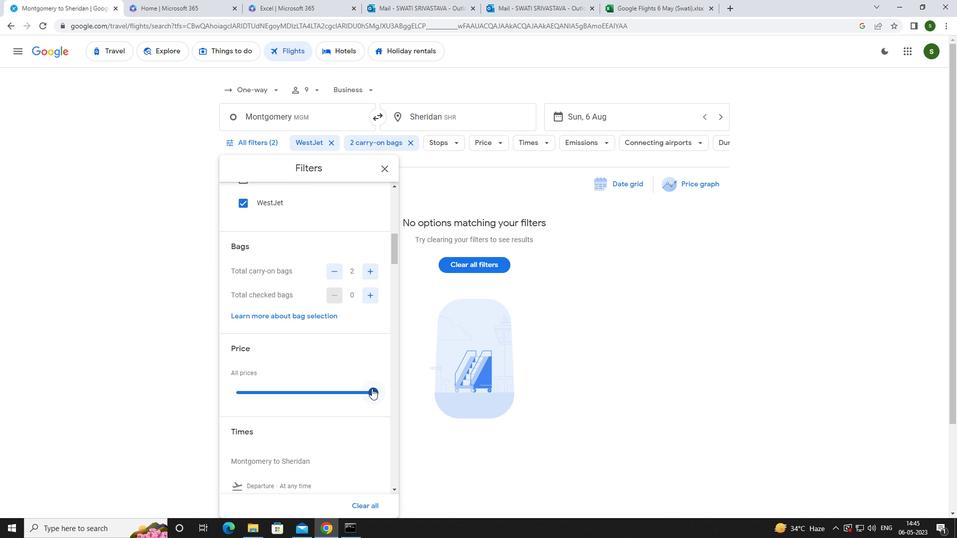 
Action: Mouse scrolled (372, 389) with delta (0, 0)
Screenshot: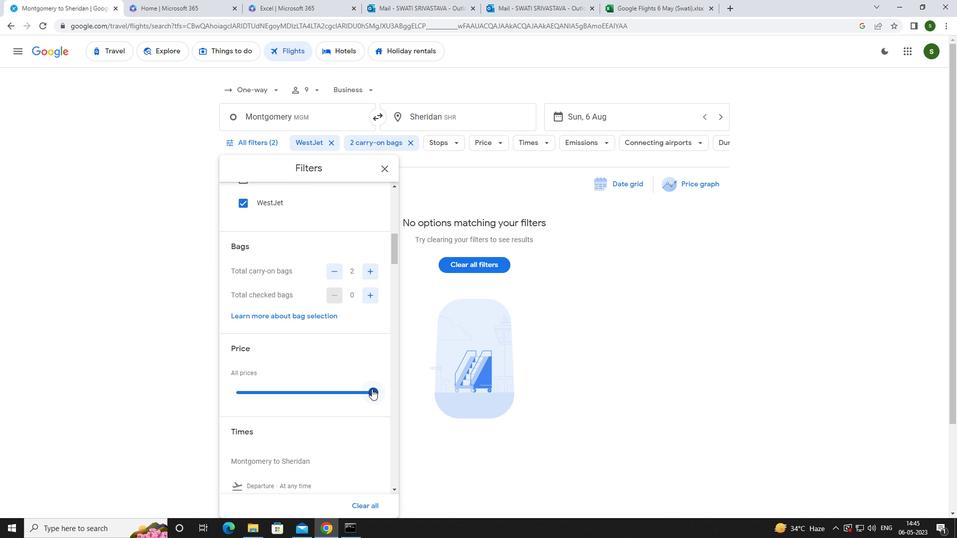 
Action: Mouse moved to (235, 453)
Screenshot: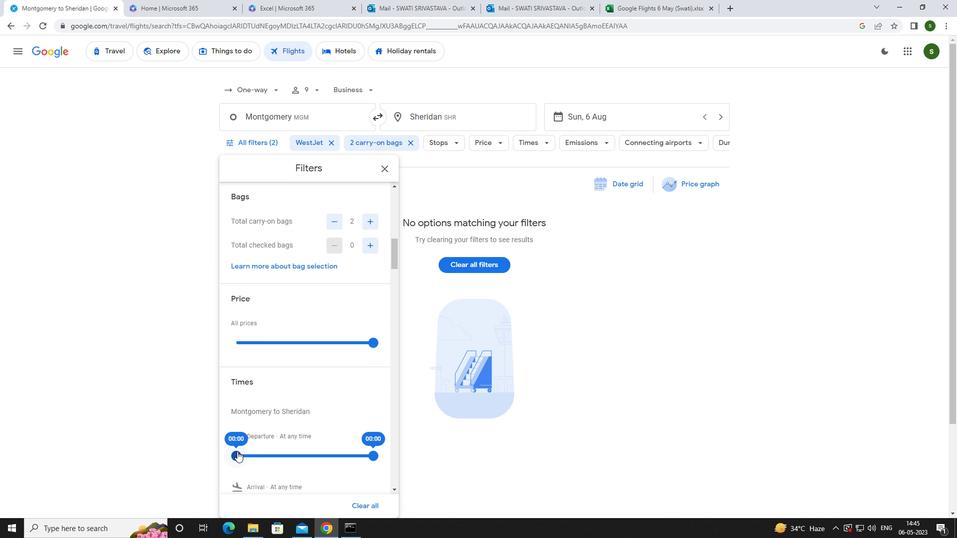 
Action: Mouse pressed left at (235, 453)
Screenshot: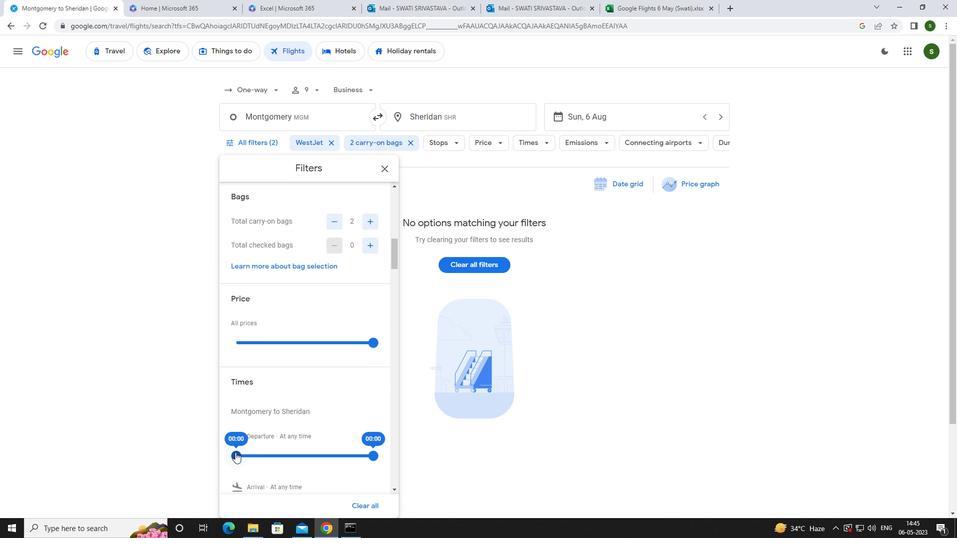 
Action: Mouse moved to (436, 436)
Screenshot: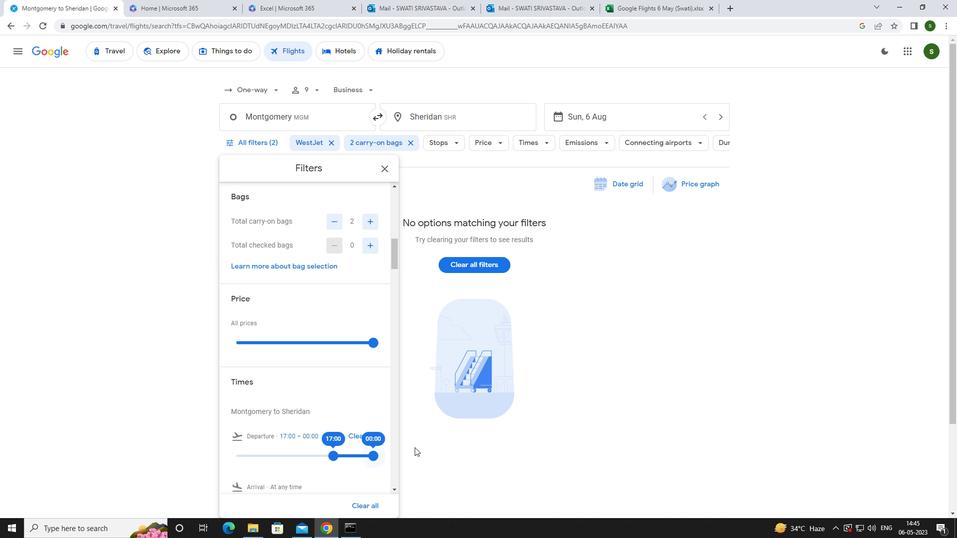 
Action: Mouse pressed left at (436, 436)
Screenshot: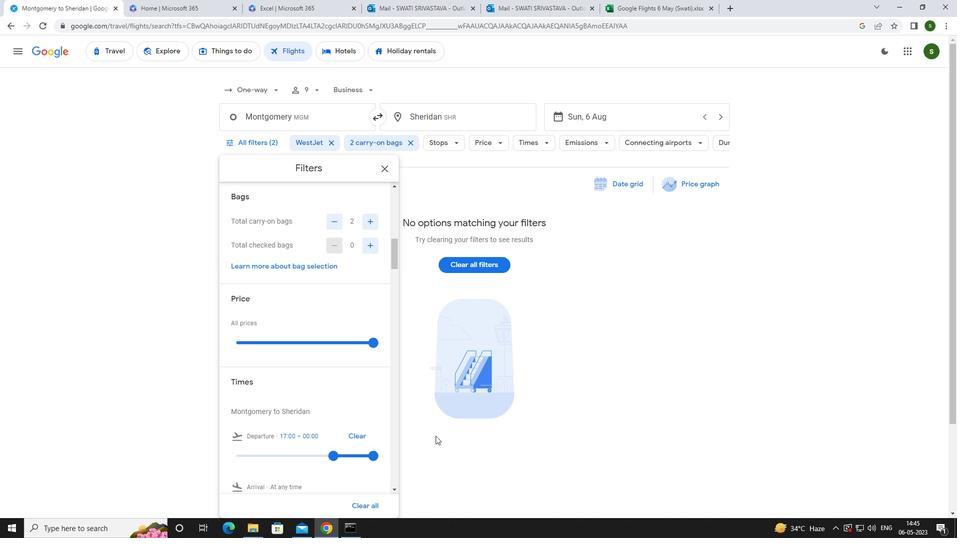 
Action: Mouse moved to (436, 435)
Screenshot: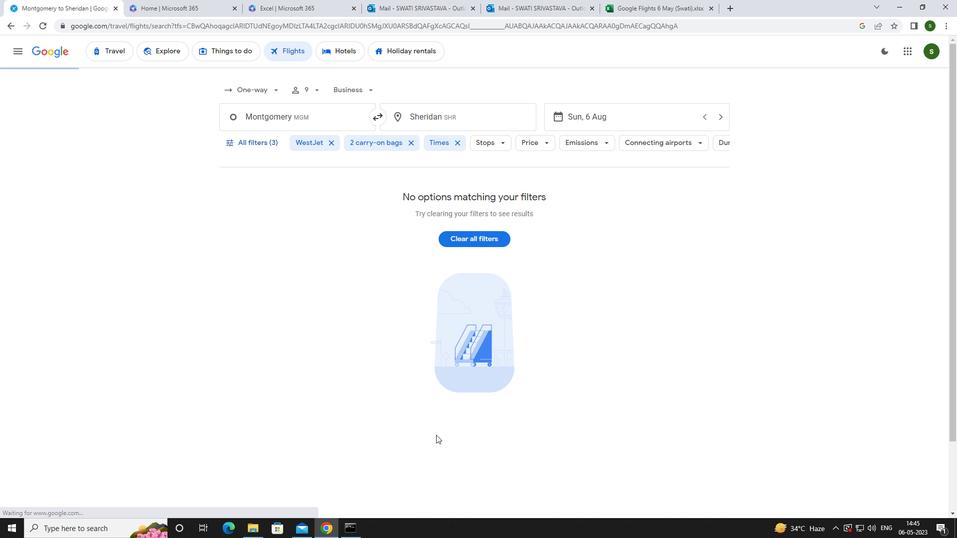 
